 Task: Create a detailed schedule for May 18, 2023, by adding events to Google Calendar.
Action: Mouse moved to (368, 608)
Screenshot: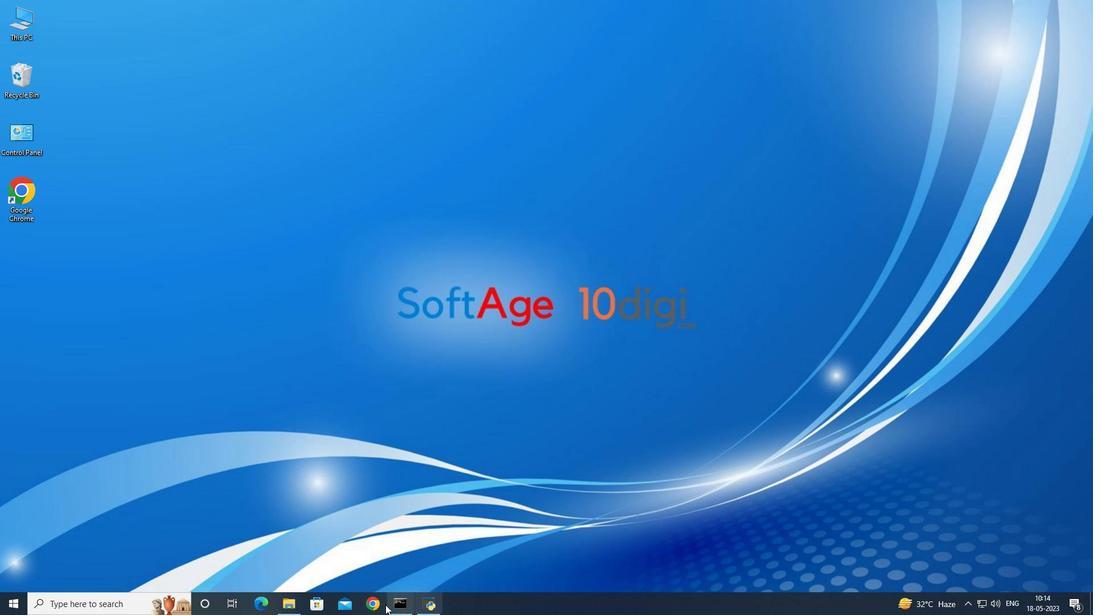 
Action: Mouse pressed left at (368, 608)
Screenshot: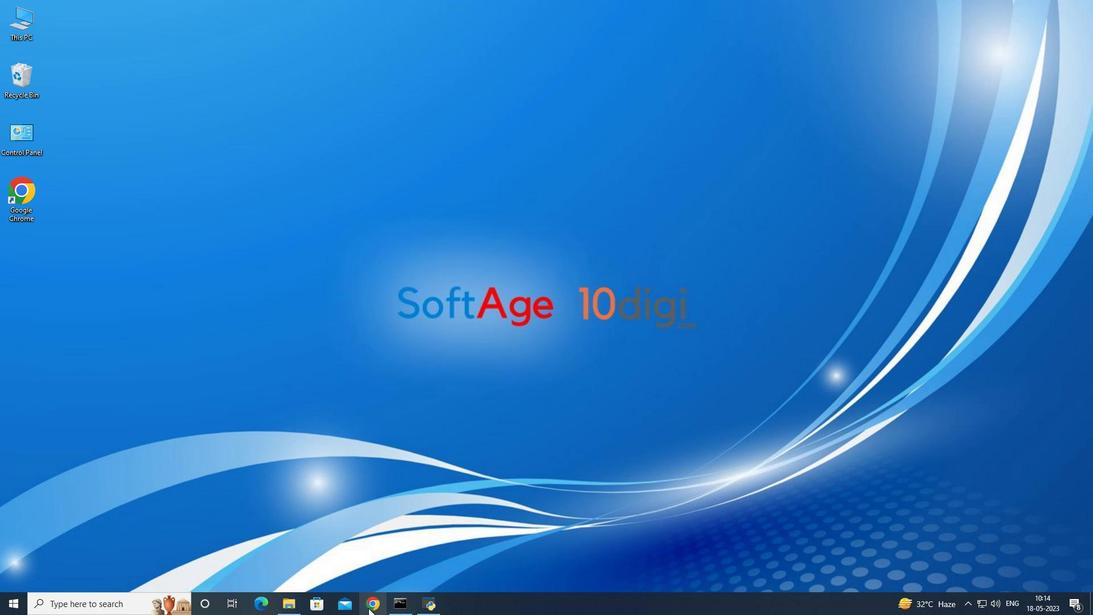 
Action: Mouse moved to (1051, 81)
Screenshot: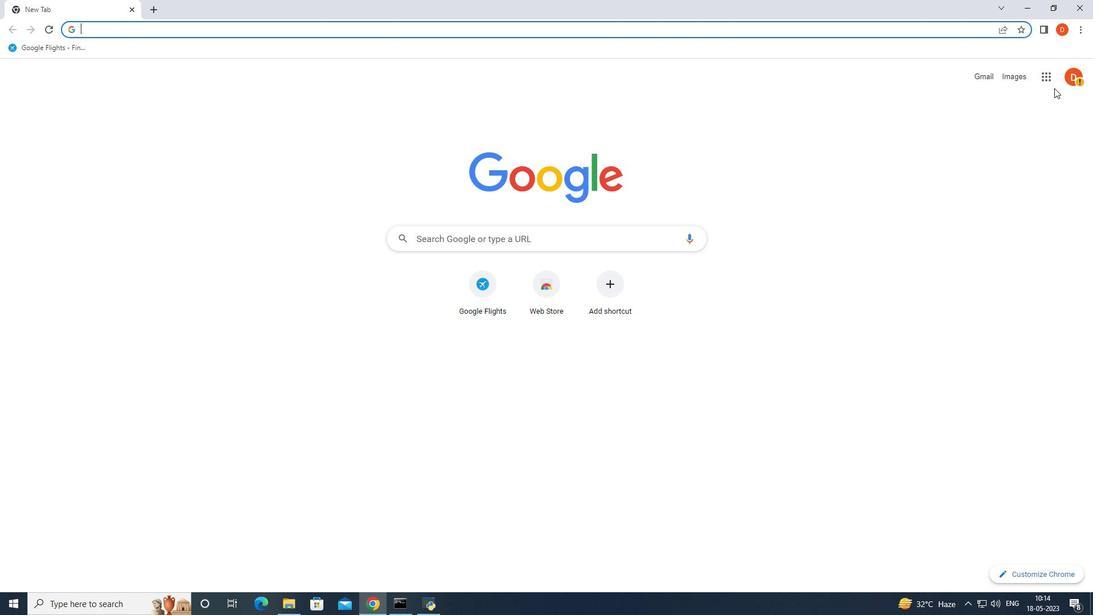 
Action: Mouse pressed left at (1051, 81)
Screenshot: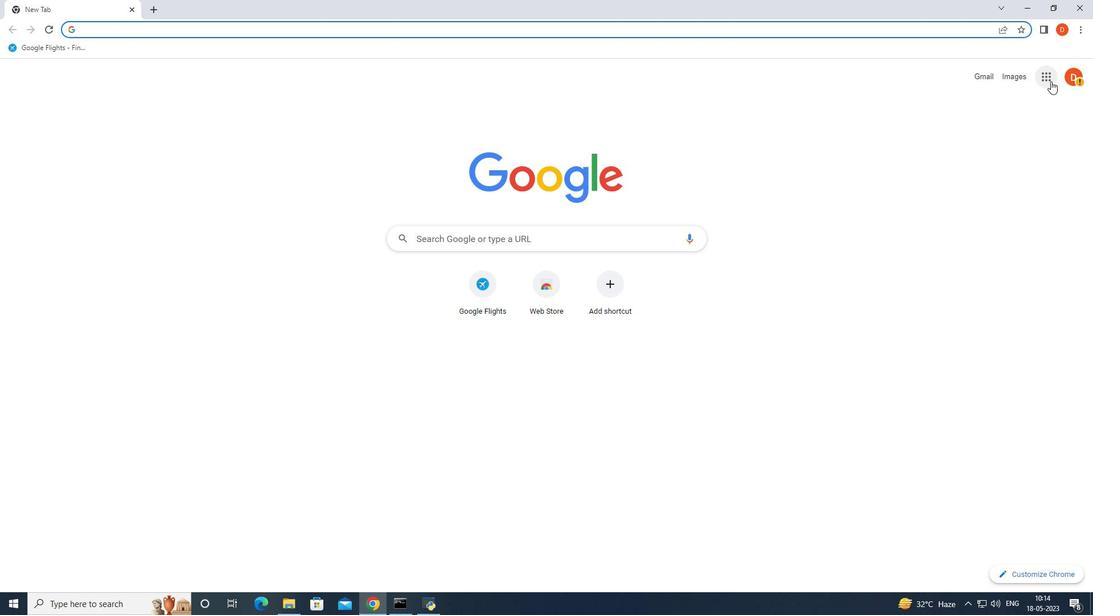 
Action: Mouse moved to (1061, 295)
Screenshot: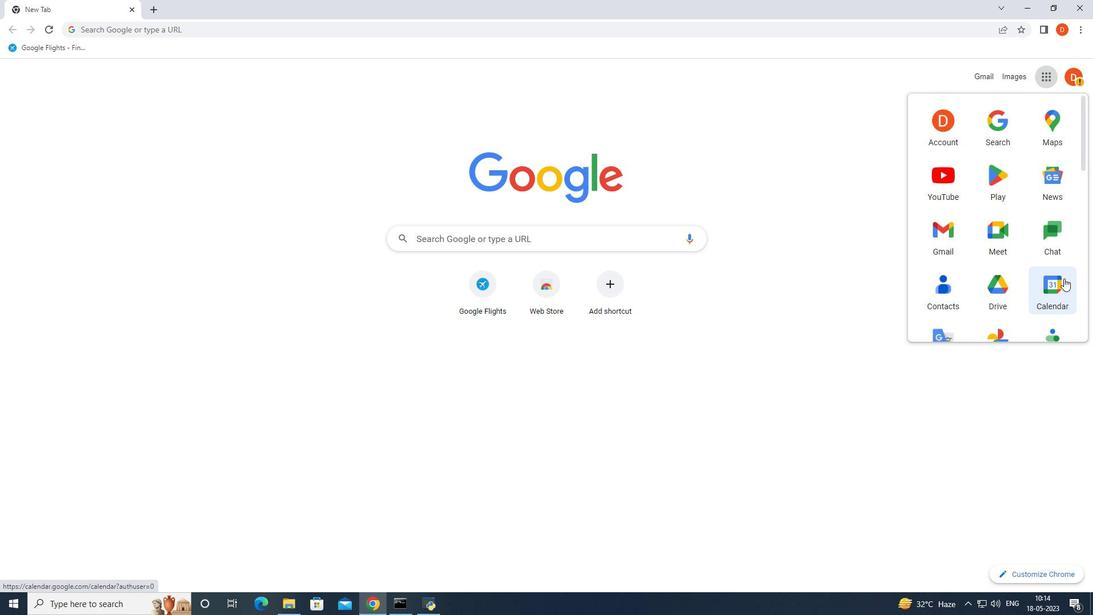
Action: Mouse pressed left at (1061, 295)
Screenshot: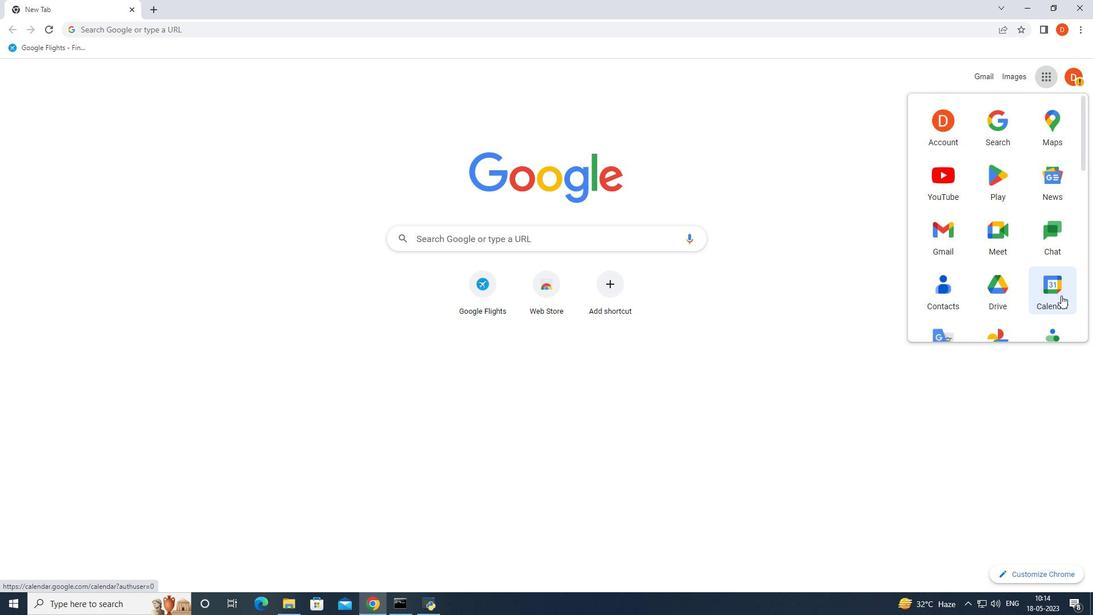
Action: Mouse moved to (184, 185)
Screenshot: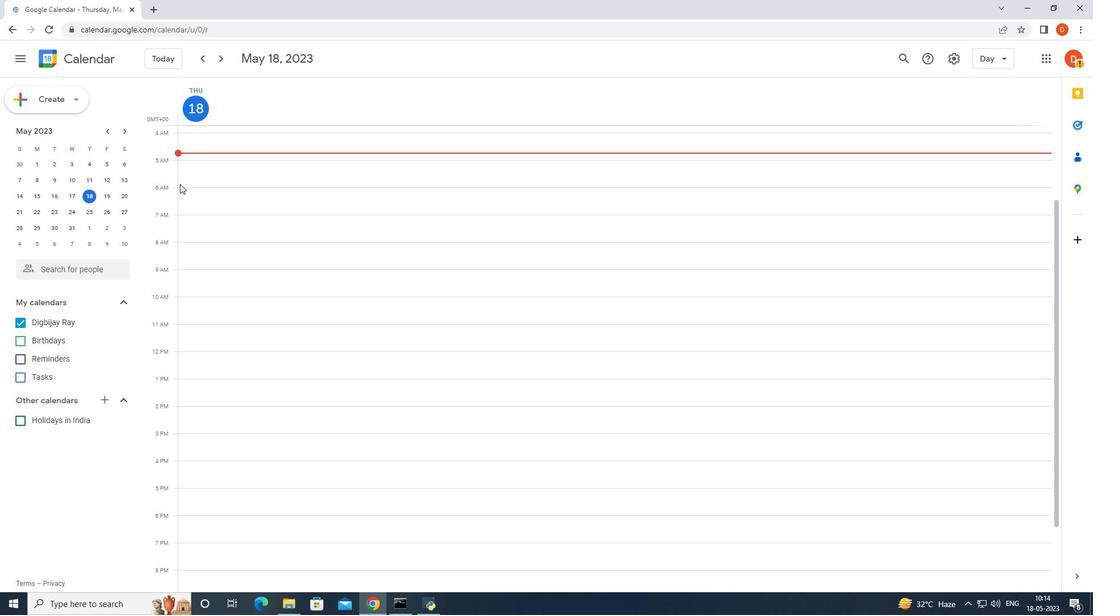 
Action: Mouse pressed left at (184, 185)
Screenshot: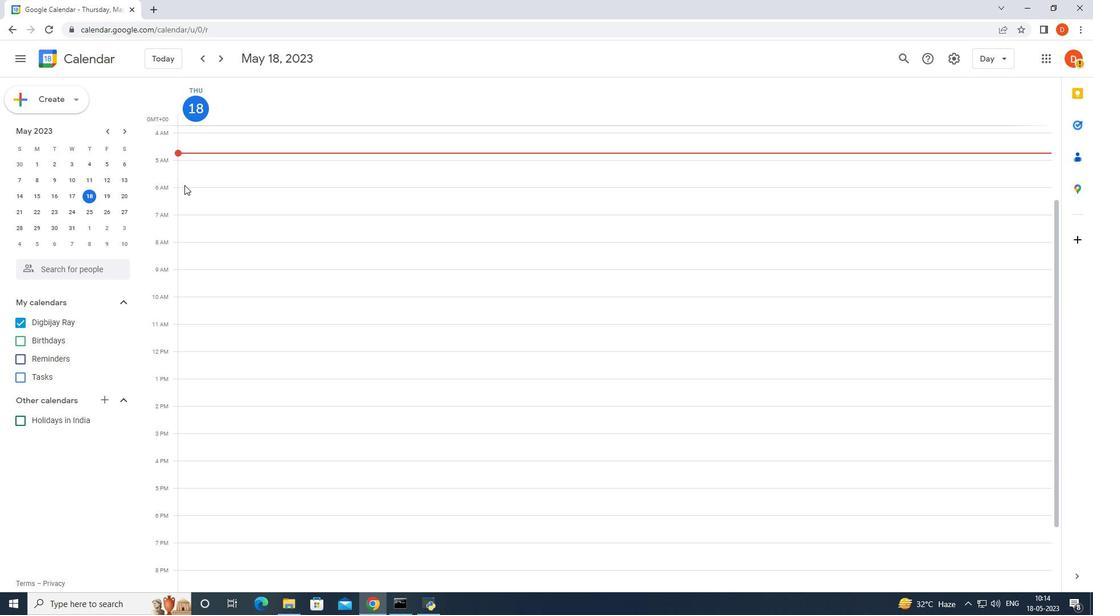 
Action: Mouse moved to (521, 206)
Screenshot: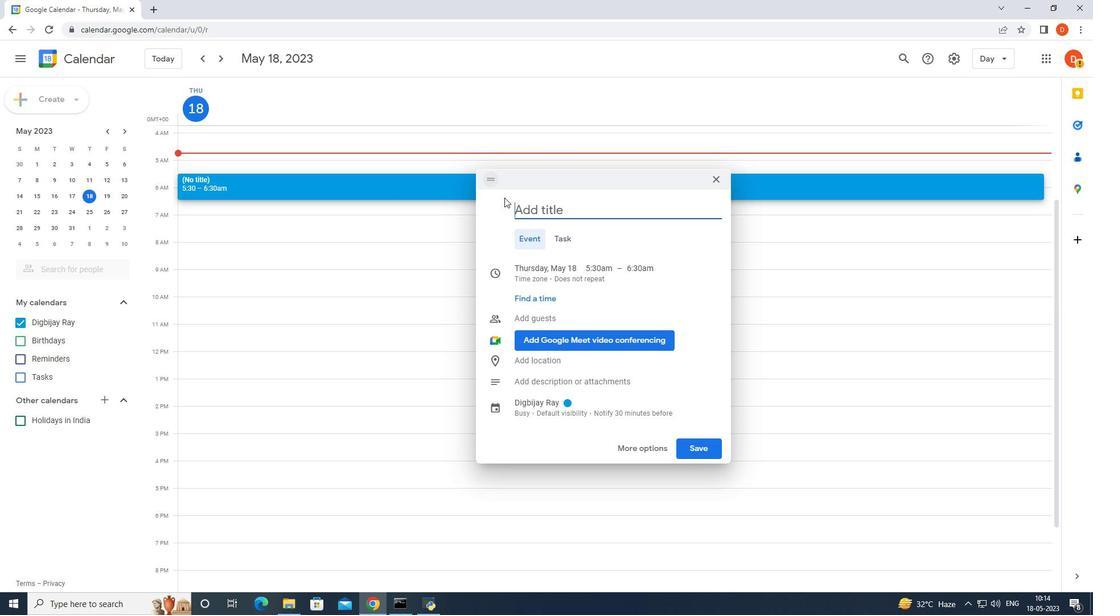 
Action: Key pressed wake<Key.space>up
Screenshot: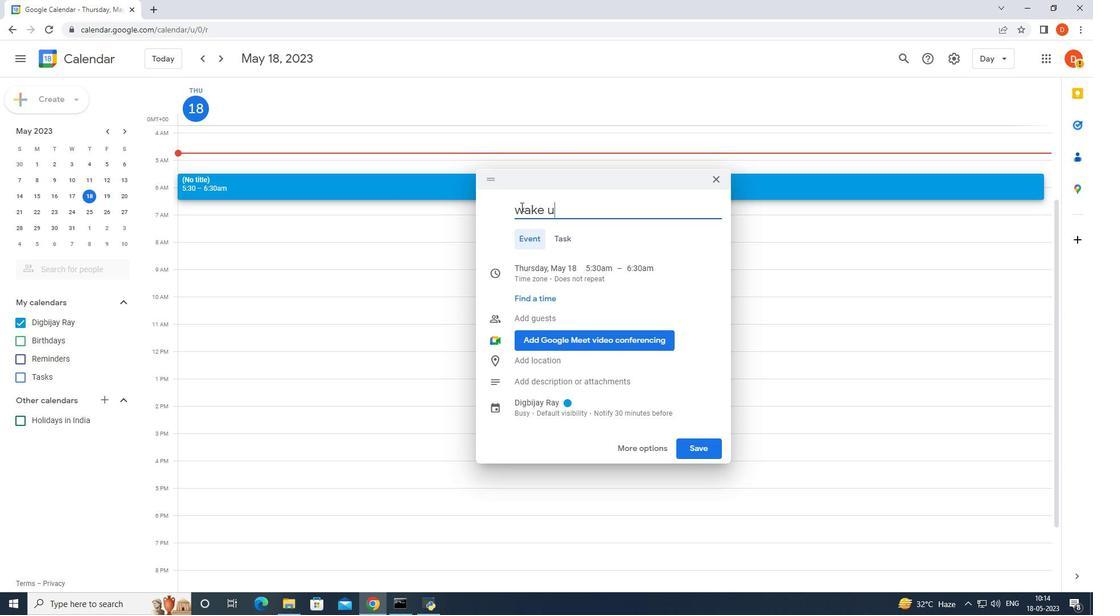 
Action: Mouse moved to (715, 447)
Screenshot: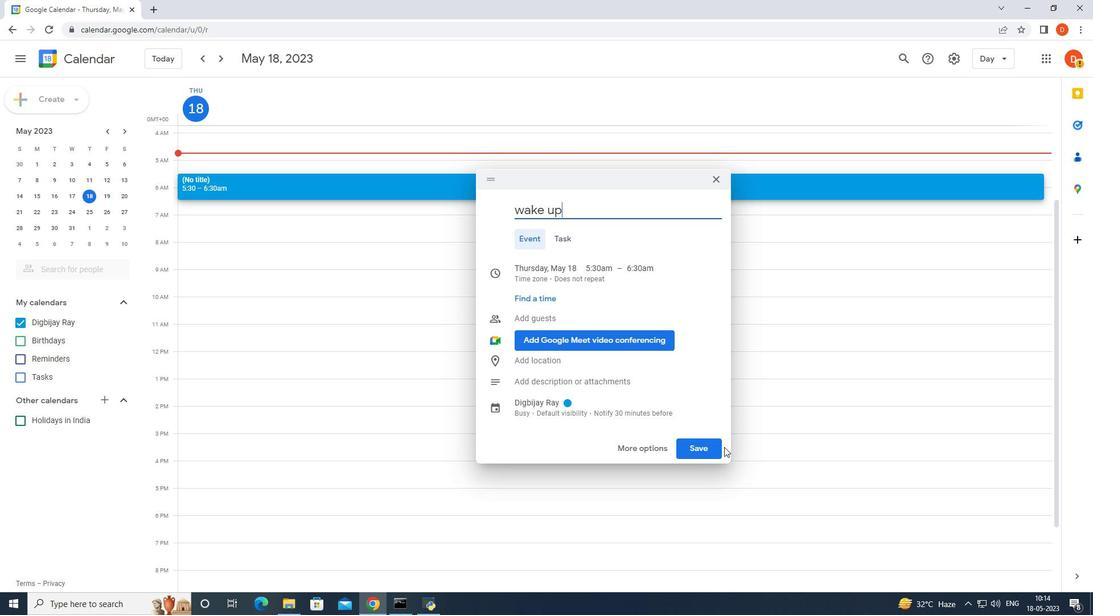
Action: Mouse pressed left at (715, 447)
Screenshot: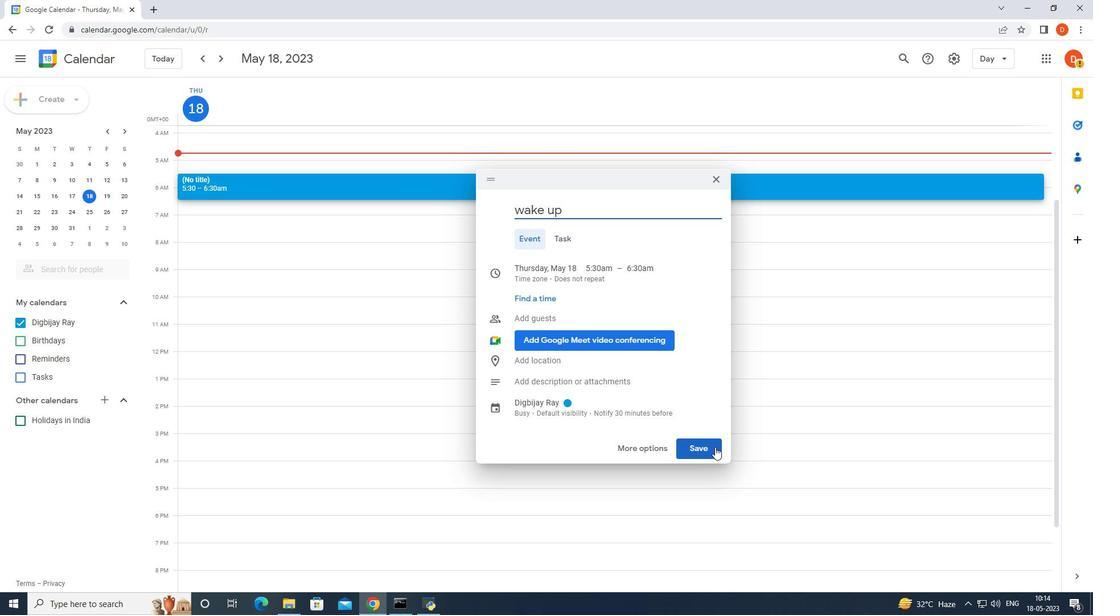 
Action: Mouse moved to (210, 209)
Screenshot: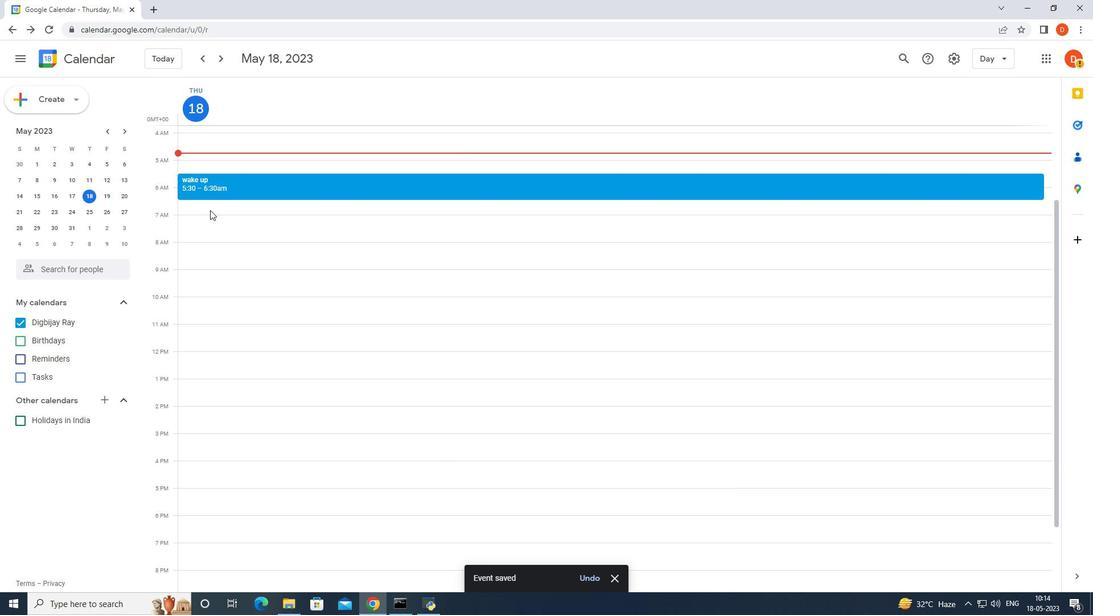 
Action: Mouse pressed left at (210, 209)
Screenshot: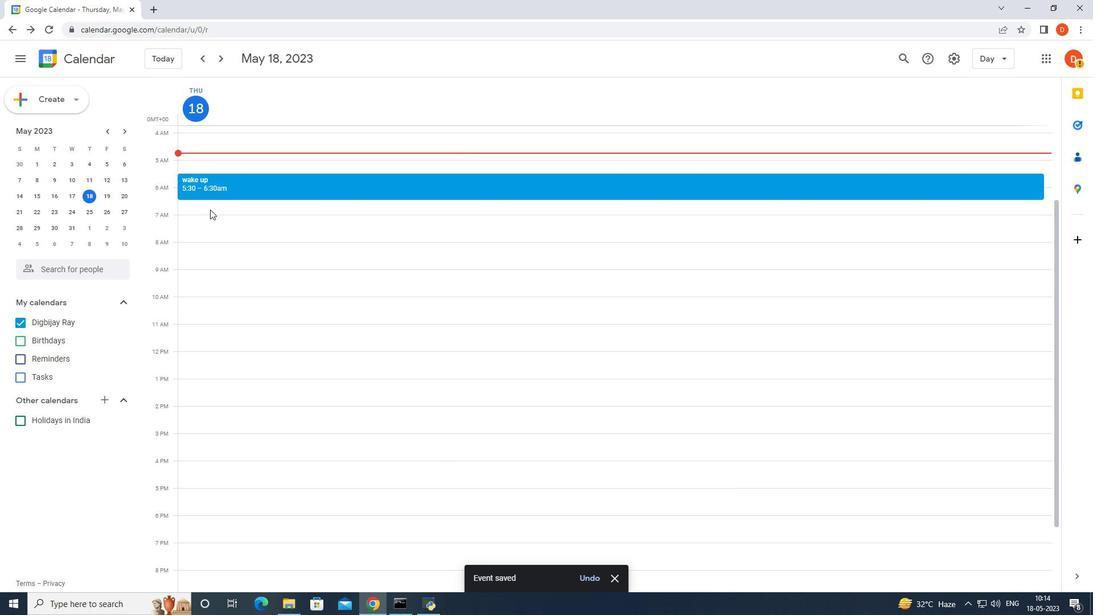 
Action: Mouse moved to (545, 209)
Screenshot: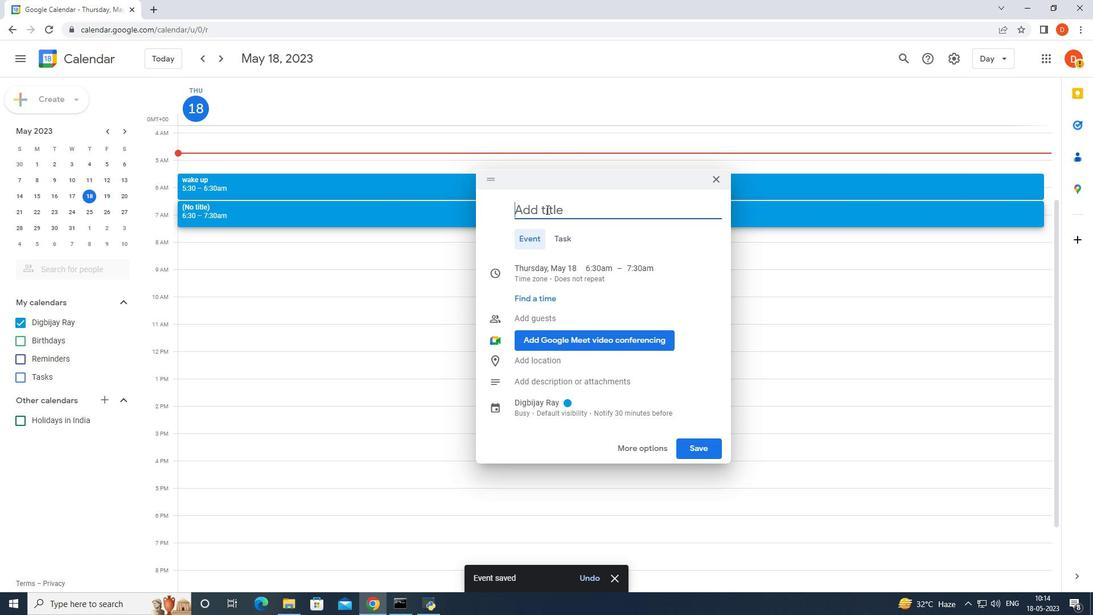 
Action: Key pressed brushing<Key.space>my<Key.space>tootj<Key.backspace>h
Screenshot: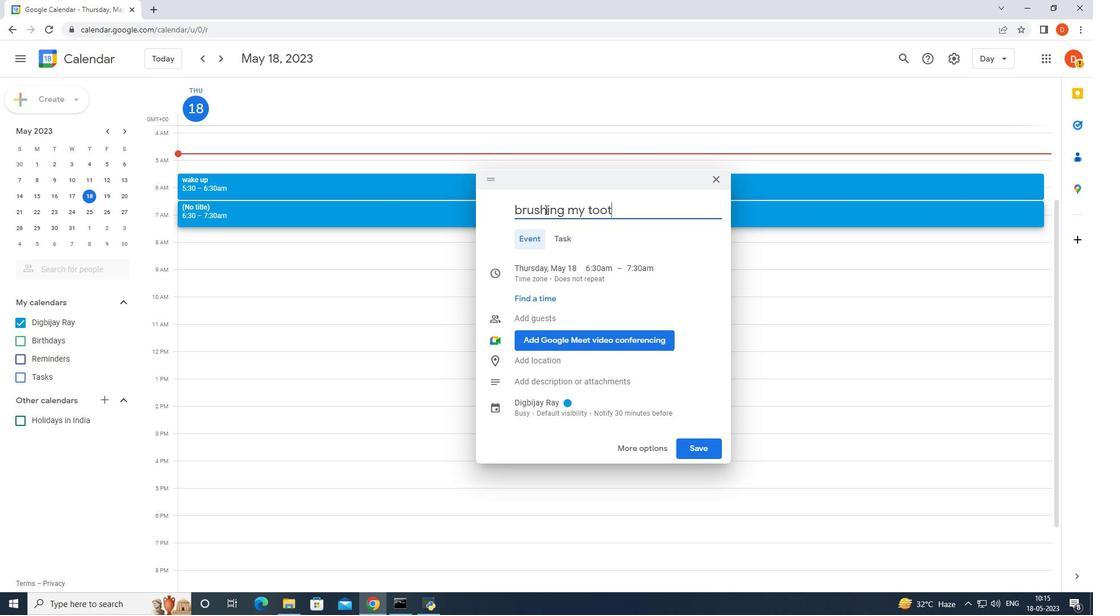 
Action: Mouse moved to (698, 447)
Screenshot: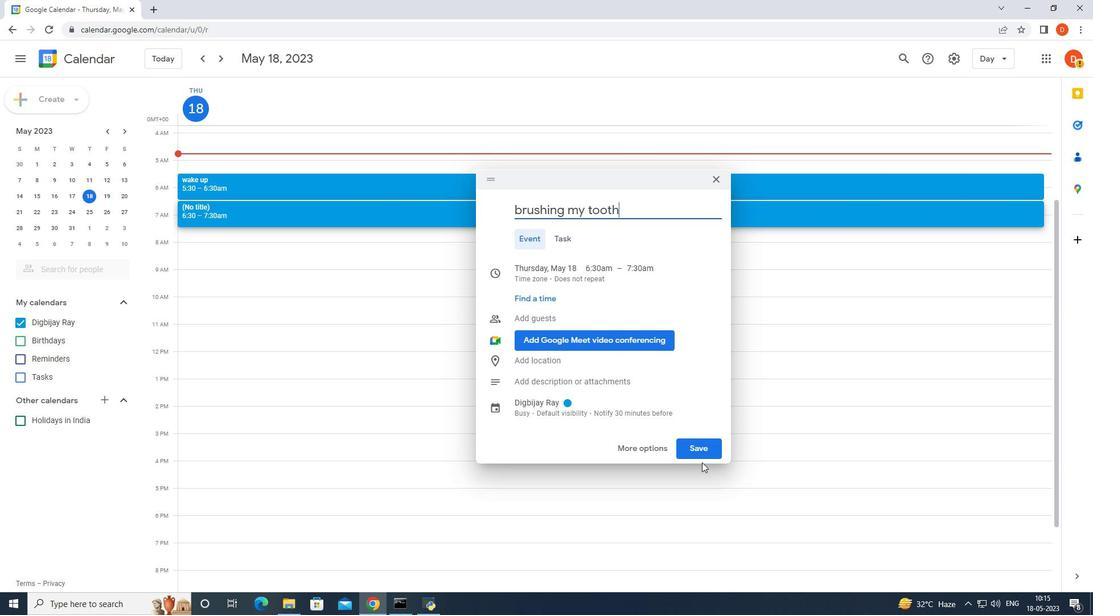 
Action: Mouse pressed left at (698, 447)
Screenshot: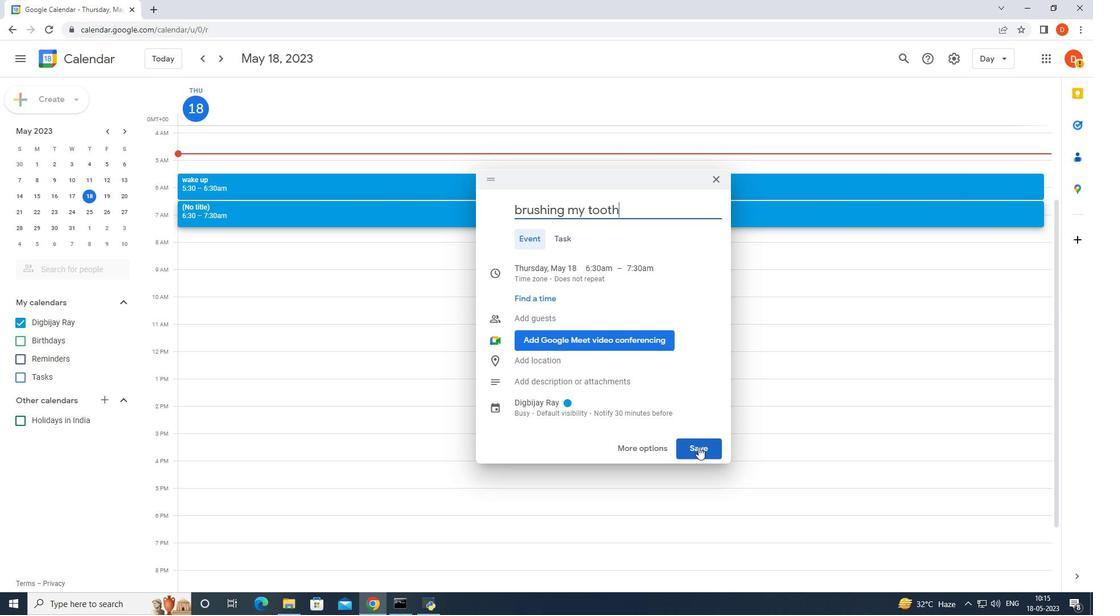 
Action: Mouse moved to (196, 236)
Screenshot: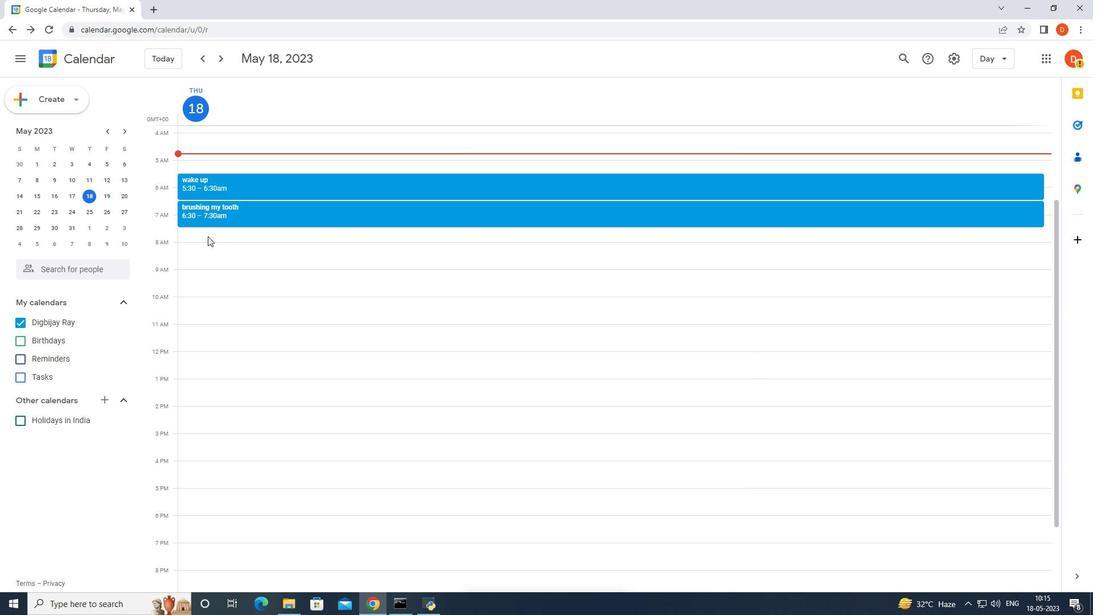 
Action: Mouse pressed left at (196, 236)
Screenshot: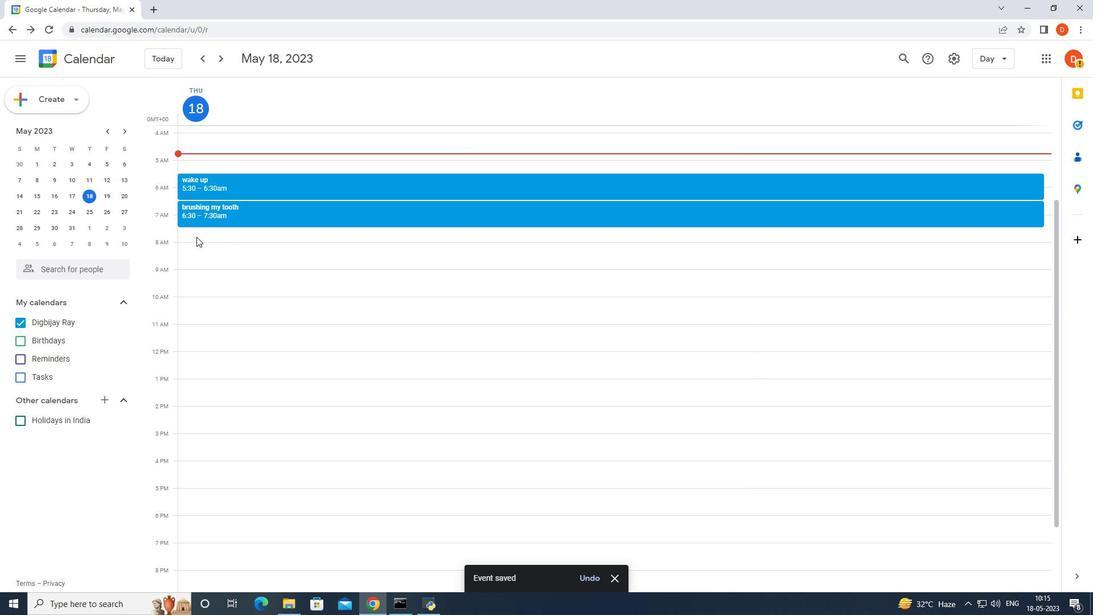 
Action: Mouse moved to (588, 204)
Screenshot: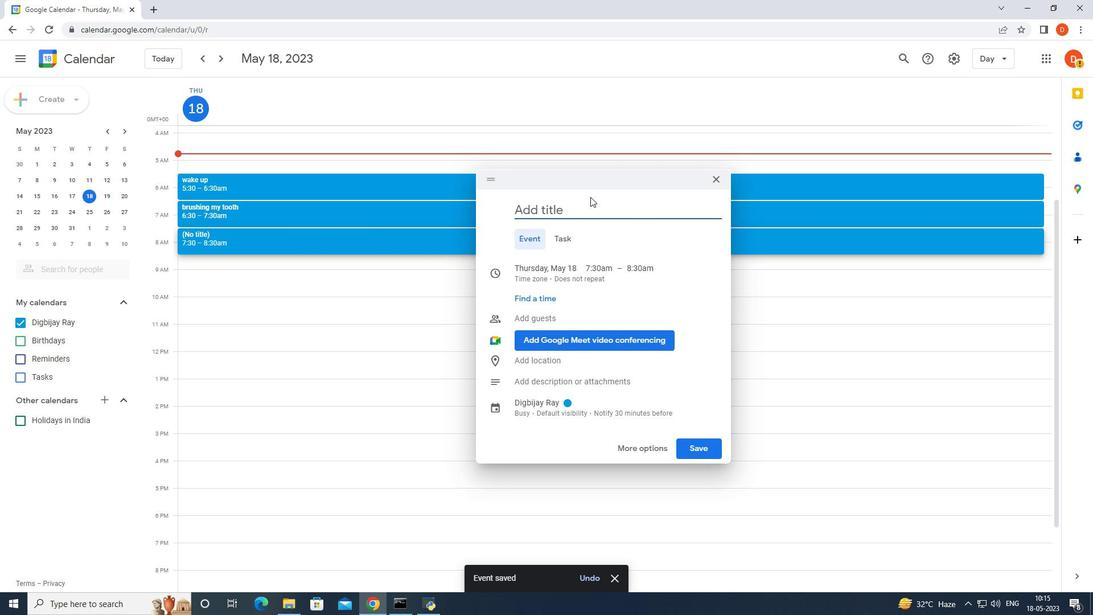 
Action: Key pressed having<Key.space>my<Key.space>bre<Key.backspace><Key.backspace><Key.backspace><Key.backspace><Key.backspace><Key.backspace><Key.backspace><Key.backspace><Key.backspace><Key.backspace><Key.backspace><Key.backspace><Key.backspace><Key.backspace><Key.backspace><Key.backspace><Key.backspace><Key.backspace><Key.backspace>bra<Key.backspace>eakfast
Screenshot: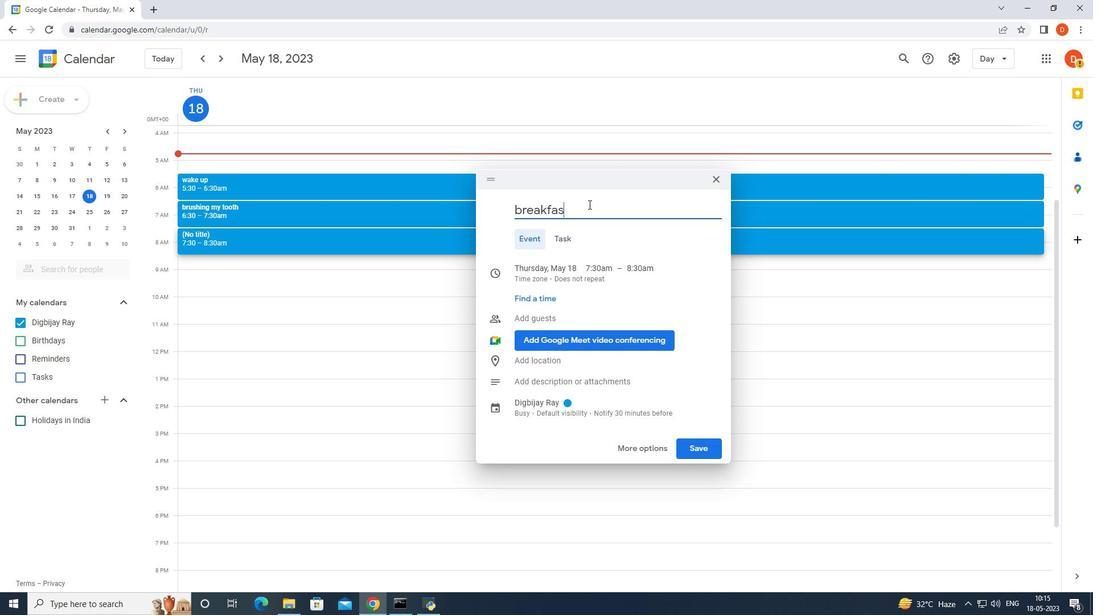 
Action: Mouse moved to (705, 448)
Screenshot: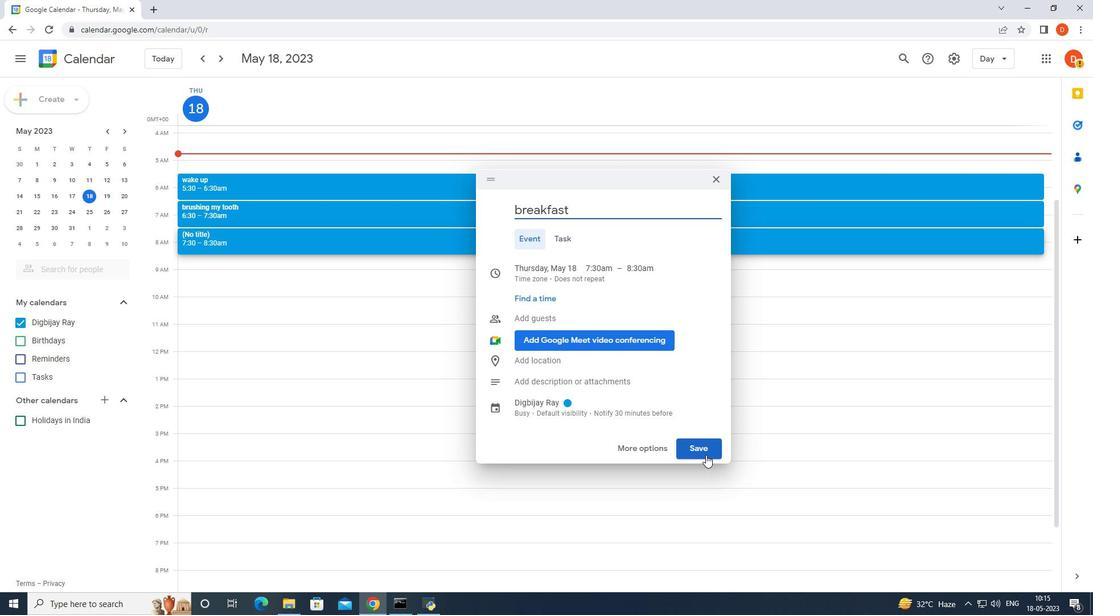 
Action: Mouse pressed left at (705, 448)
Screenshot: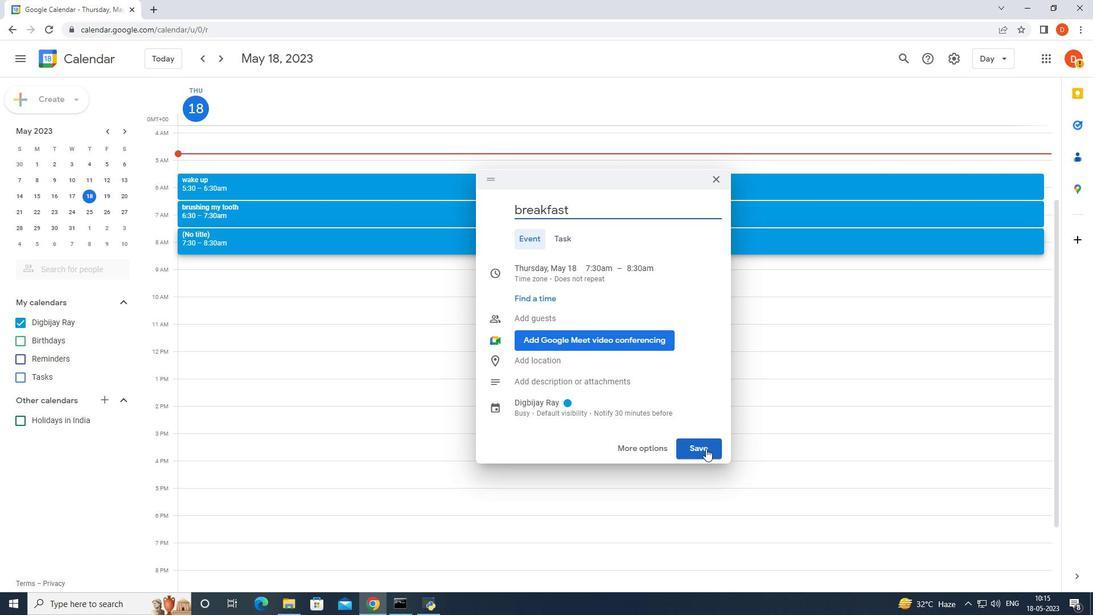 
Action: Mouse moved to (234, 267)
Screenshot: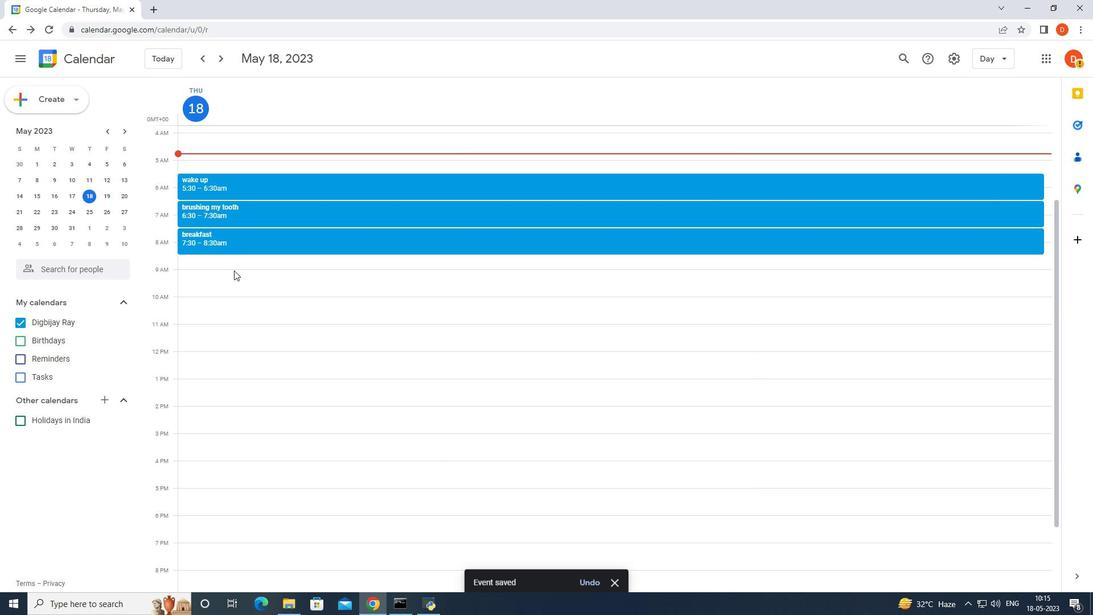
Action: Mouse pressed left at (234, 267)
Screenshot: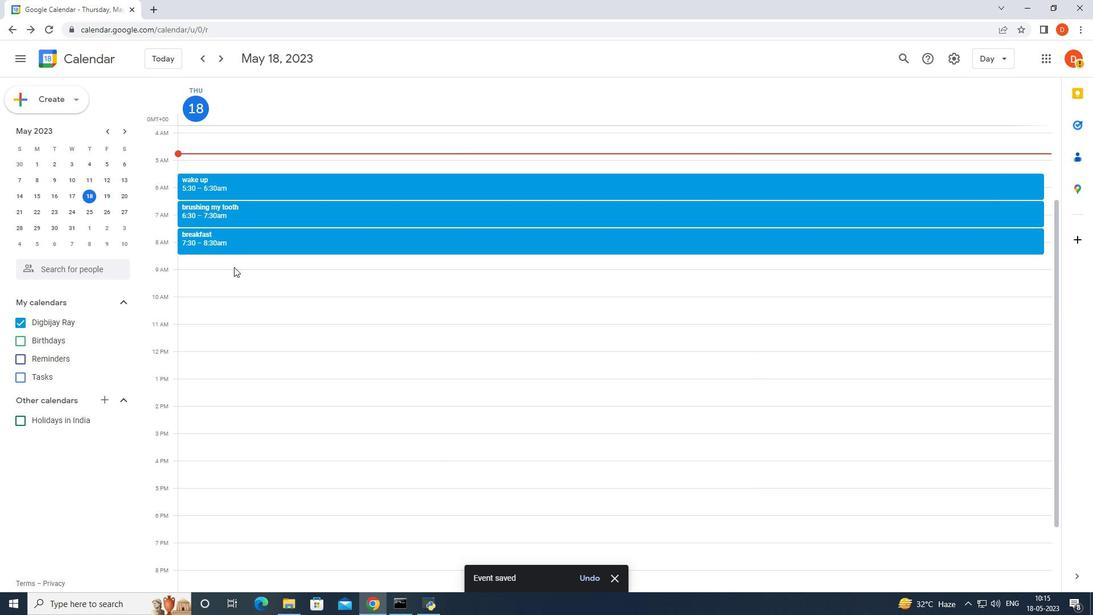 
Action: Mouse moved to (629, 232)
Screenshot: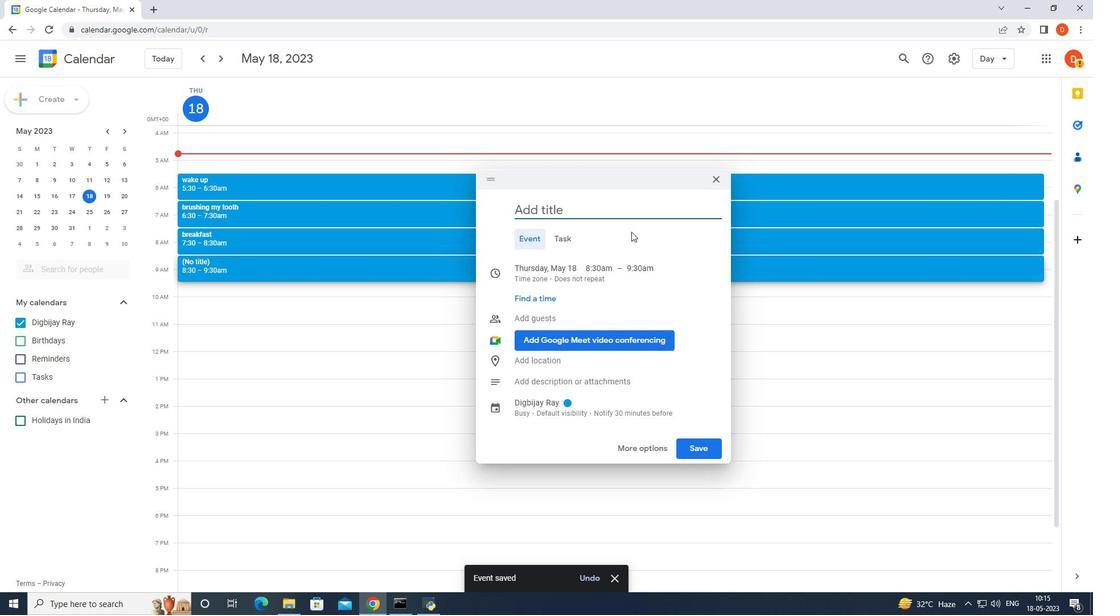 
Action: Key pressed bath<Key.space>and<Key.space>come<Key.space>to<Key.space>office
Screenshot: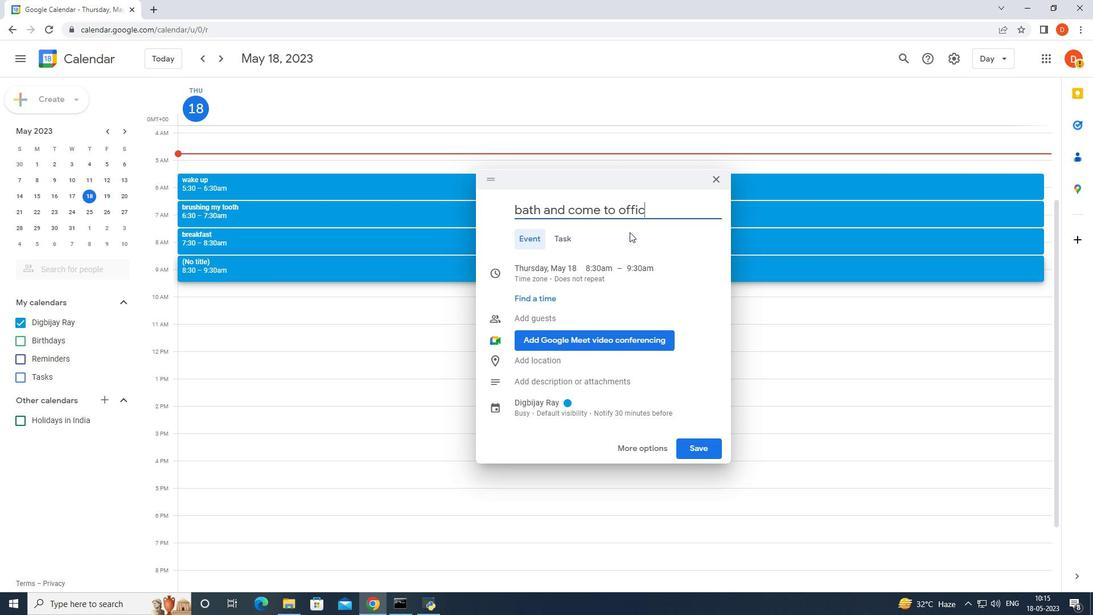
Action: Mouse moved to (685, 444)
Screenshot: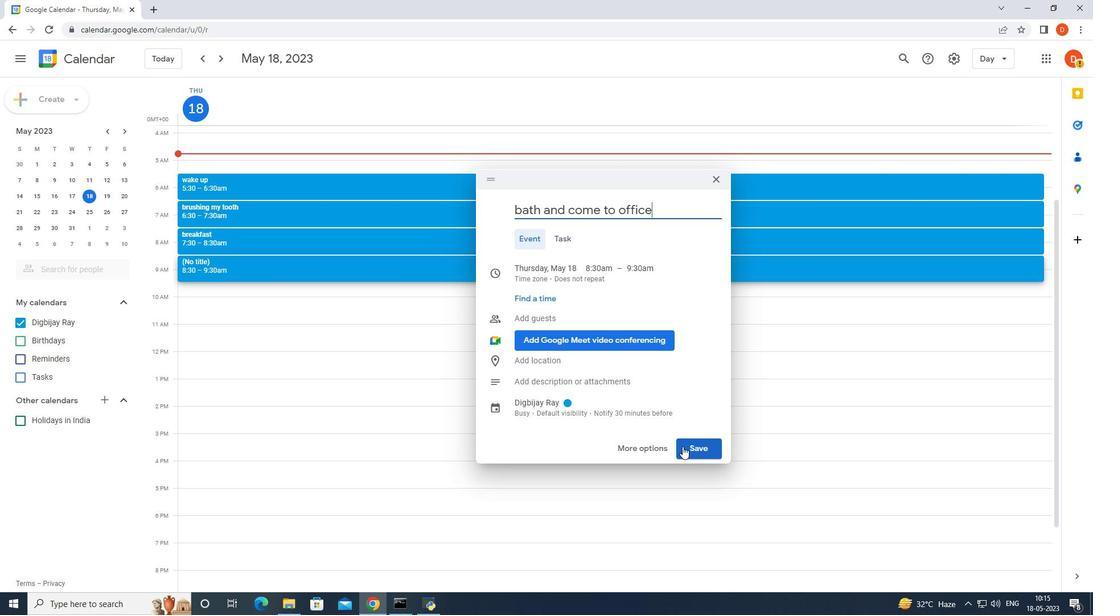 
Action: Mouse pressed left at (685, 444)
Screenshot: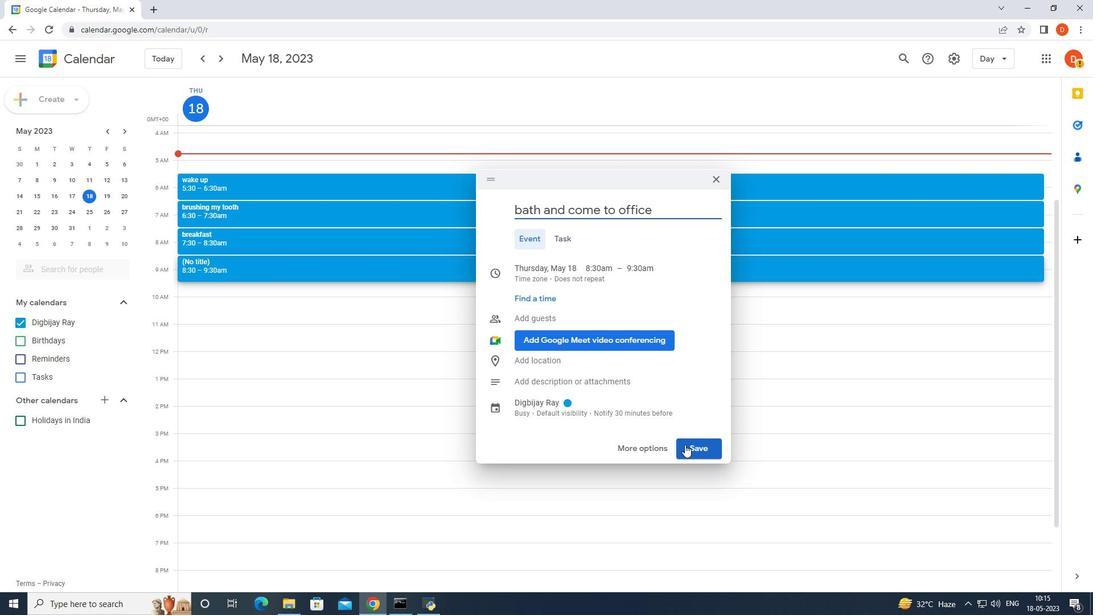 
Action: Mouse moved to (218, 293)
Screenshot: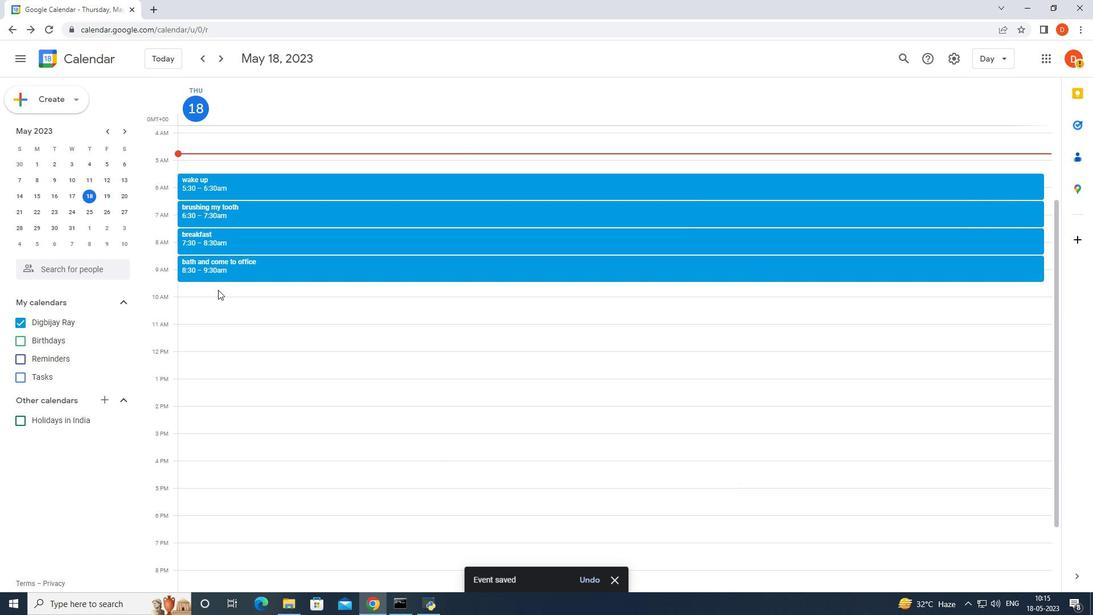 
Action: Mouse pressed left at (218, 293)
Screenshot: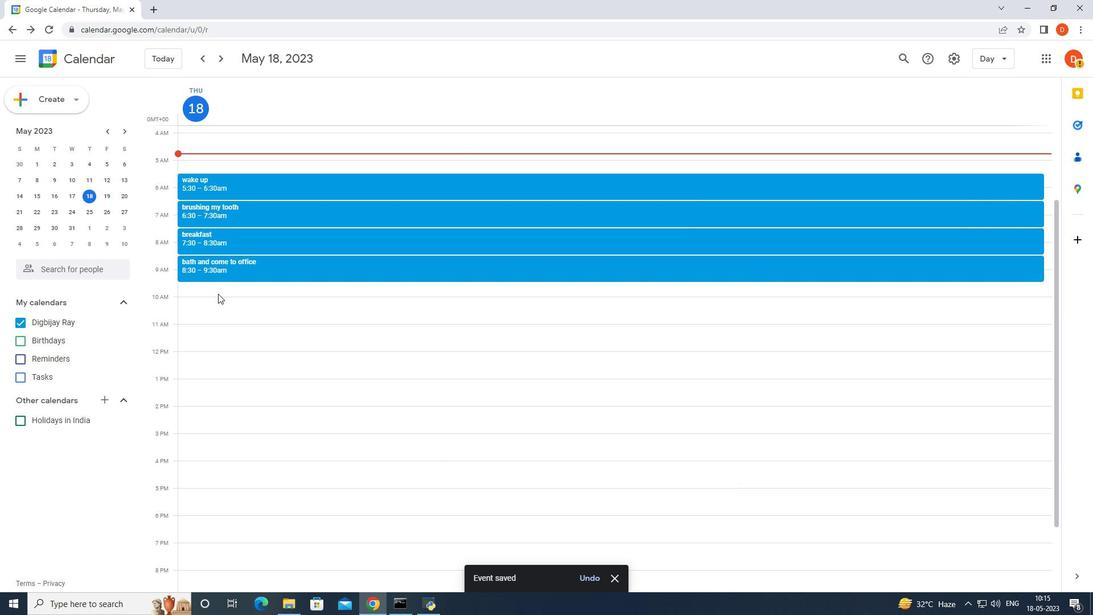
Action: Mouse moved to (673, 404)
Screenshot: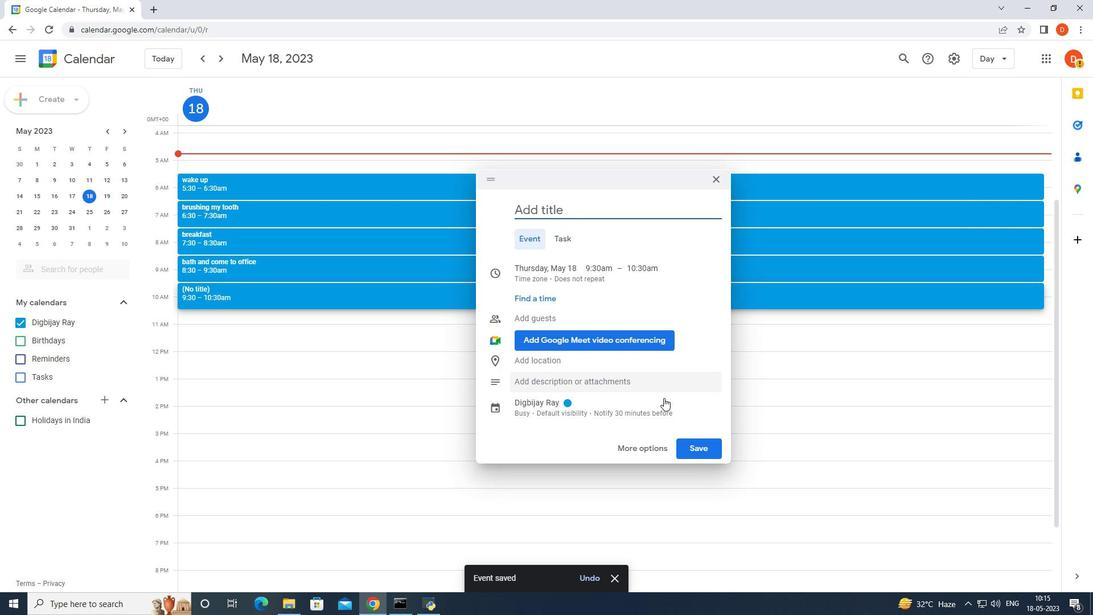 
Action: Key pressed then<Key.space>working<Key.space>my<Key.space>office<Key.space>work
Screenshot: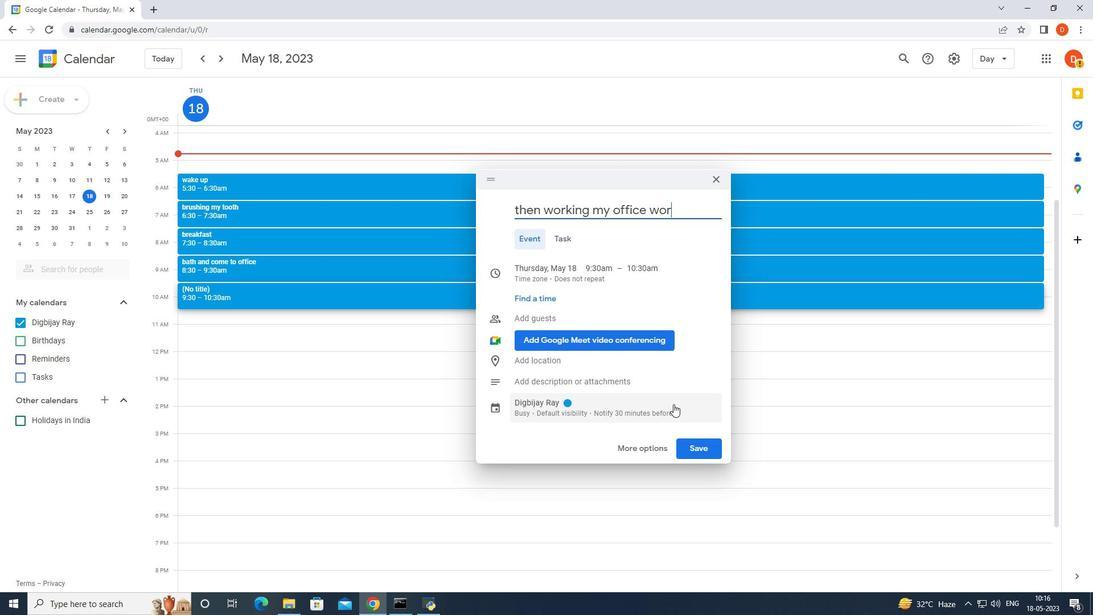 
Action: Mouse moved to (703, 444)
Screenshot: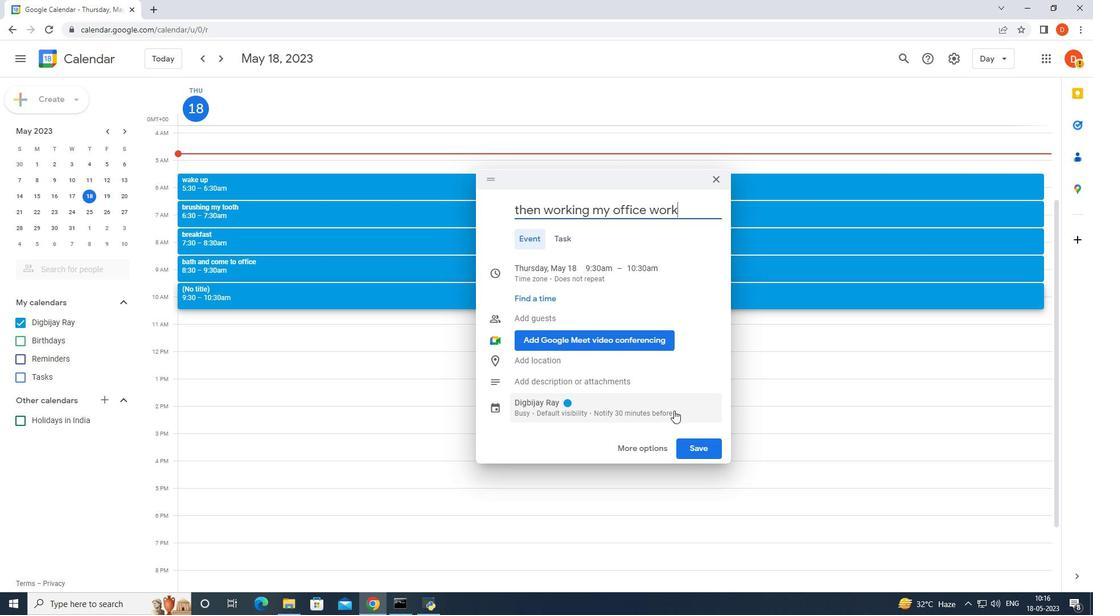 
Action: Mouse pressed left at (703, 444)
Screenshot: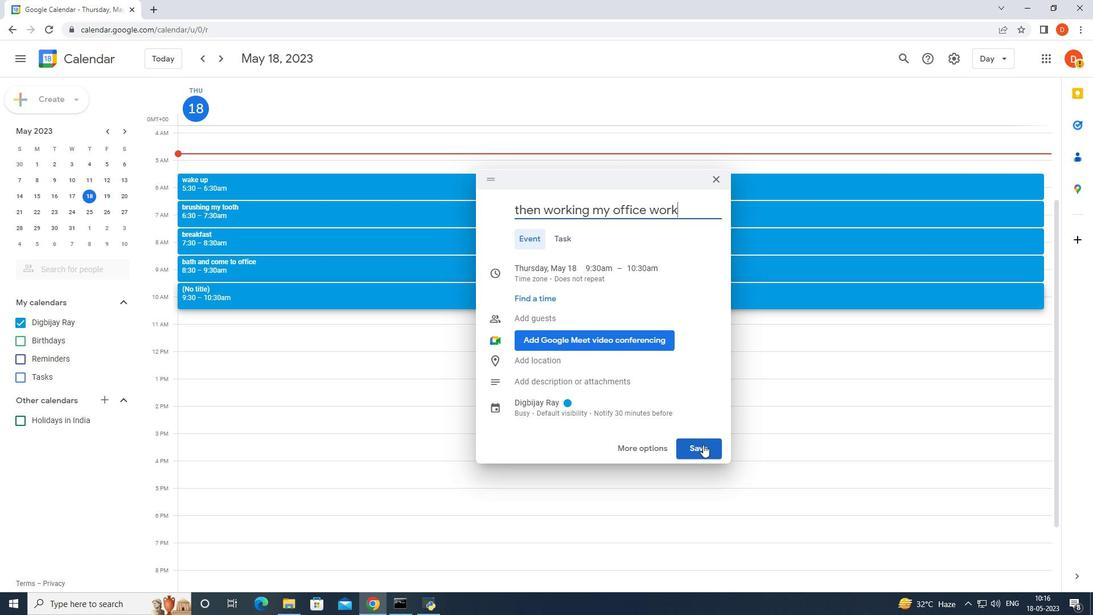
Action: Mouse moved to (240, 323)
Screenshot: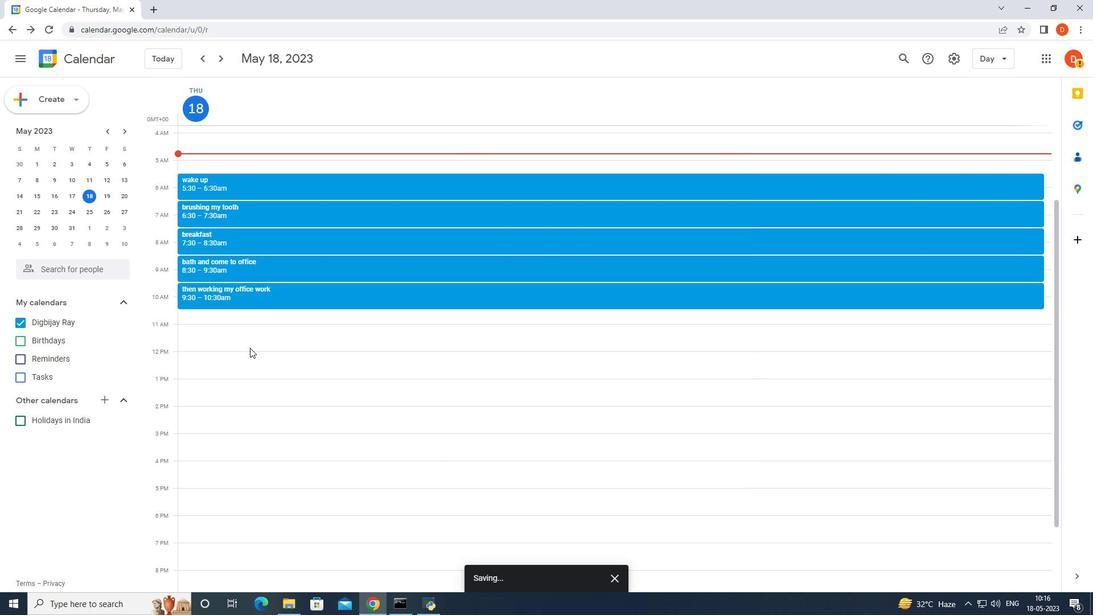 
Action: Mouse pressed left at (240, 323)
Screenshot: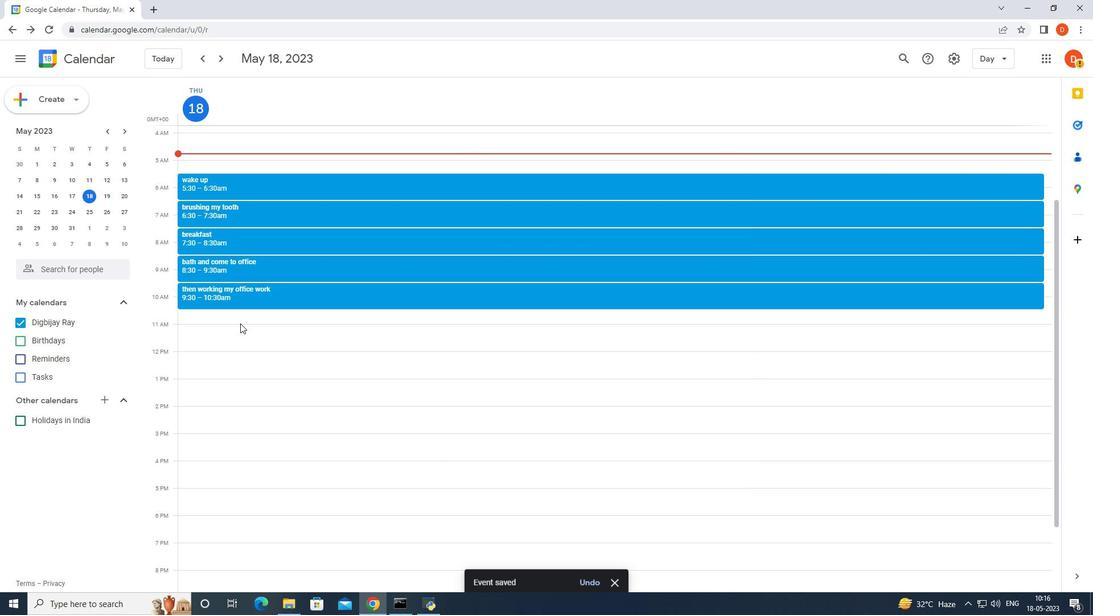 
Action: Mouse moved to (580, 410)
Screenshot: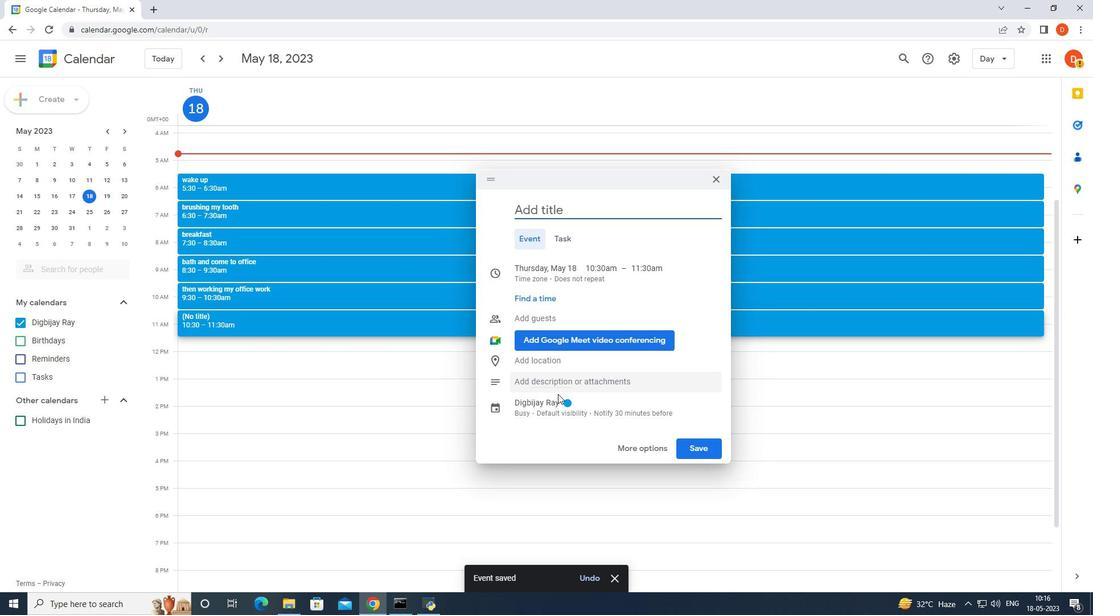 
Action: Key pressed then<Key.space><Key.backspace><Key.backspace><Key.backspace><Key.backspace><Key.backspace><Key.backspace><Key.backspace><Key.backspace><Key.backspace>meeting<Key.space>with<Key.space>manager
Screenshot: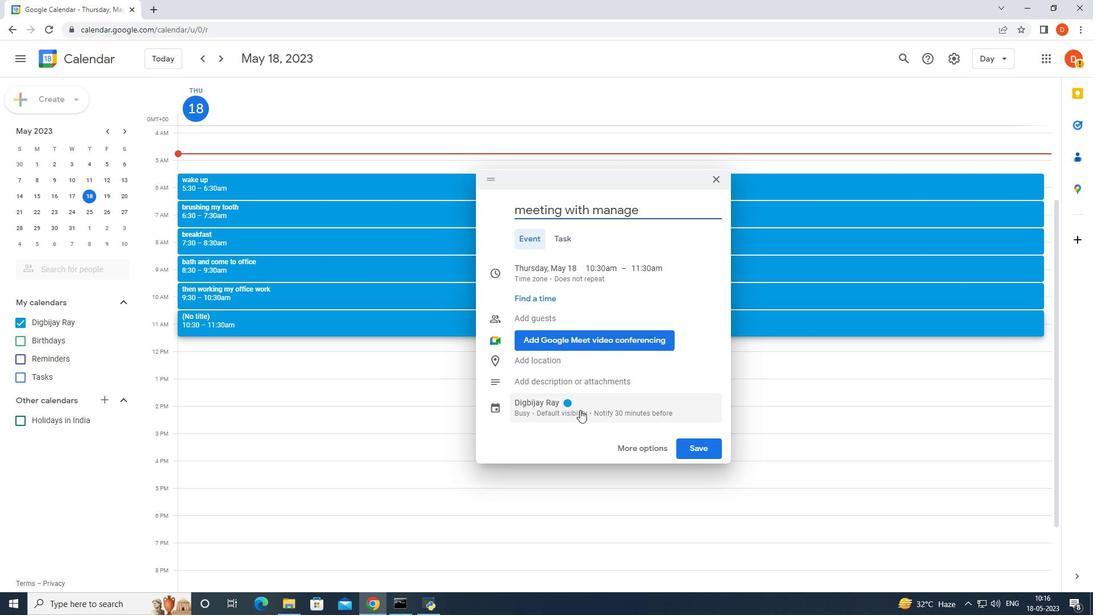 
Action: Mouse moved to (697, 442)
Screenshot: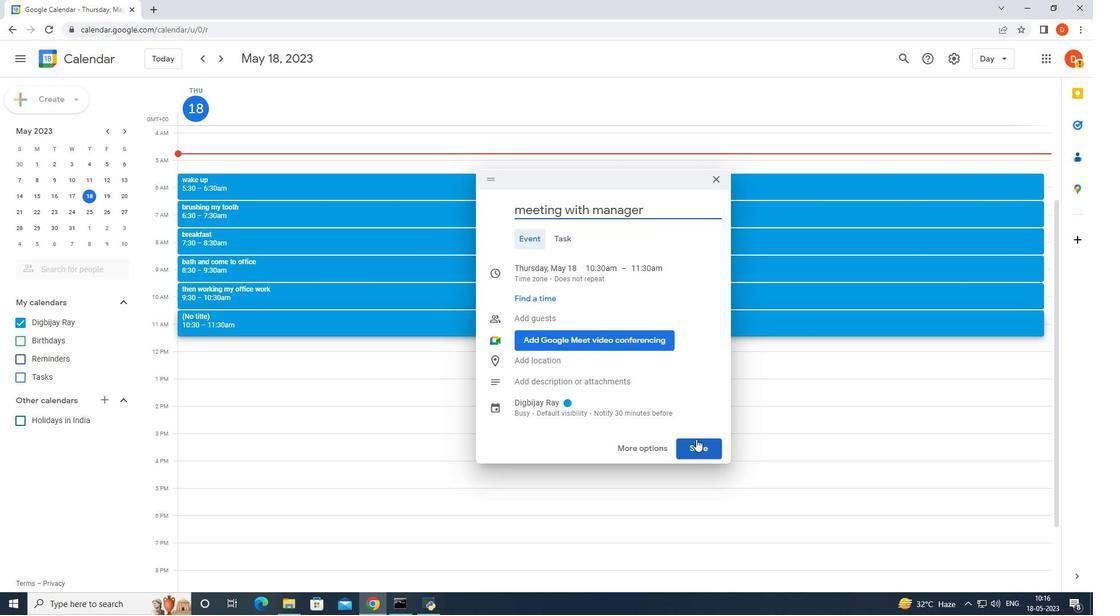 
Action: Mouse pressed left at (697, 442)
Screenshot: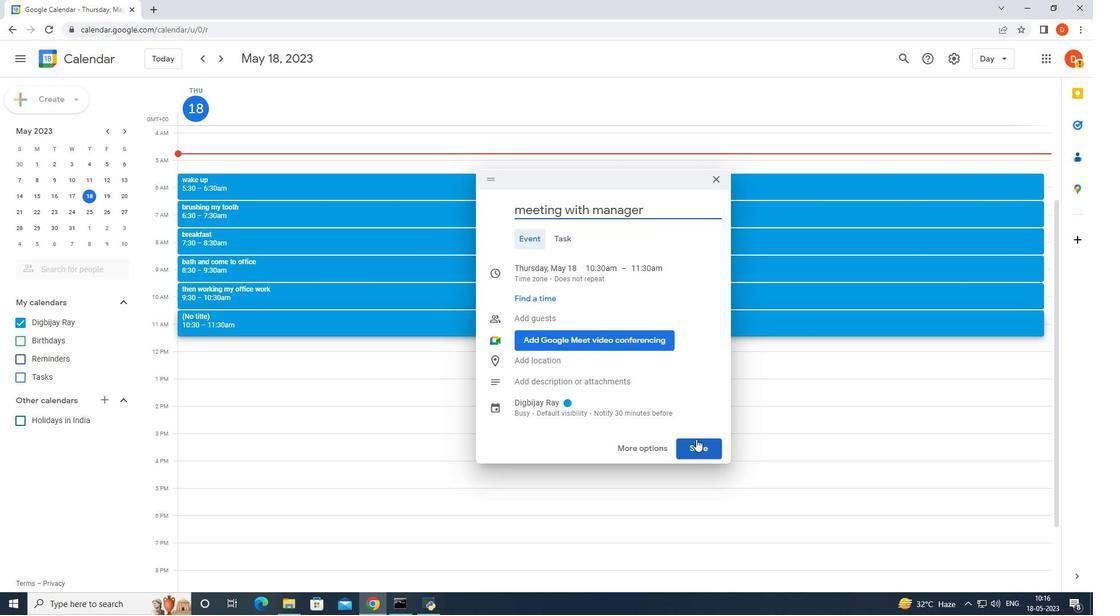 
Action: Mouse moved to (292, 341)
Screenshot: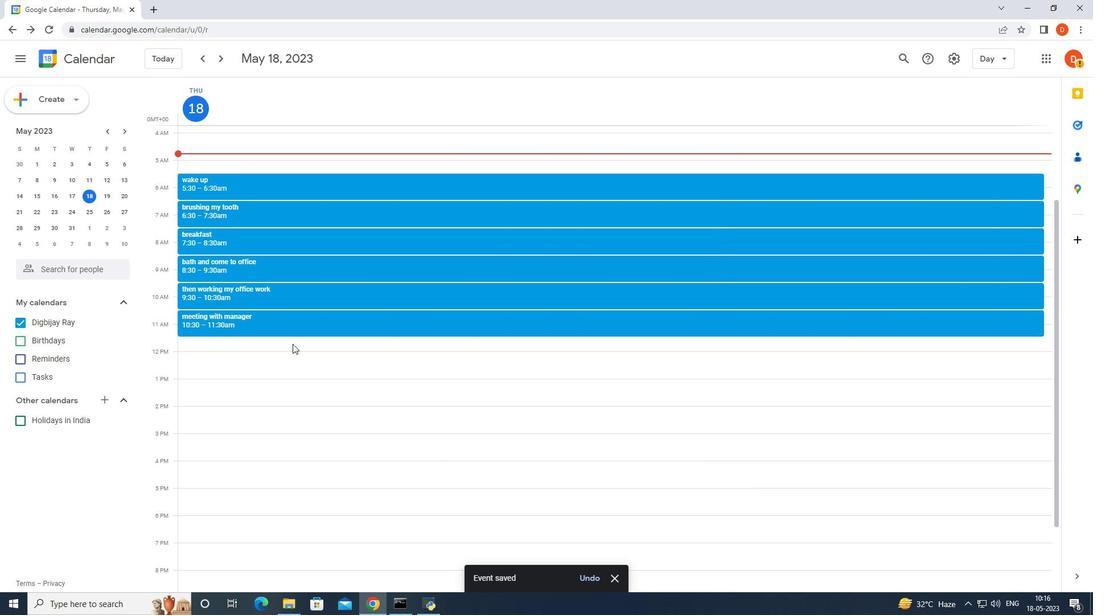 
Action: Mouse pressed left at (292, 341)
Screenshot: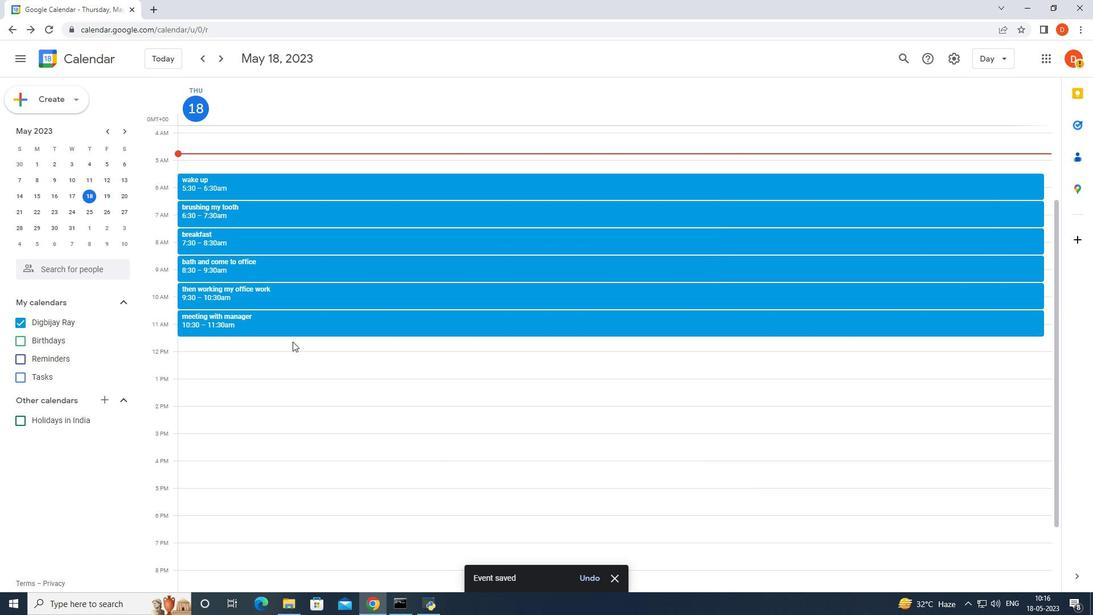 
Action: Mouse moved to (576, 248)
Screenshot: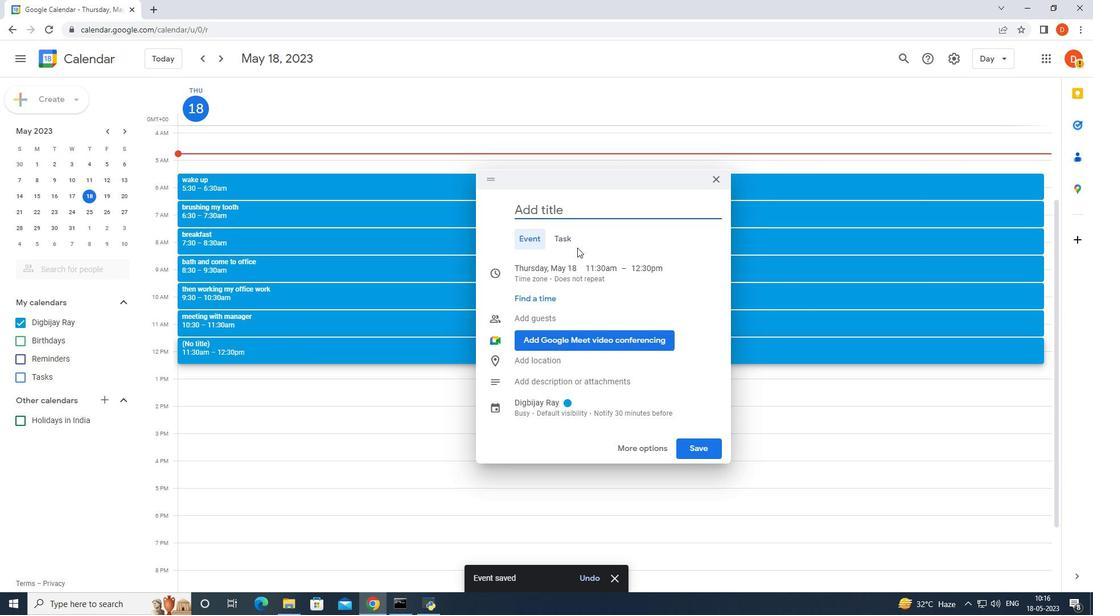 
Action: Key pressed working<Key.enter>
Screenshot: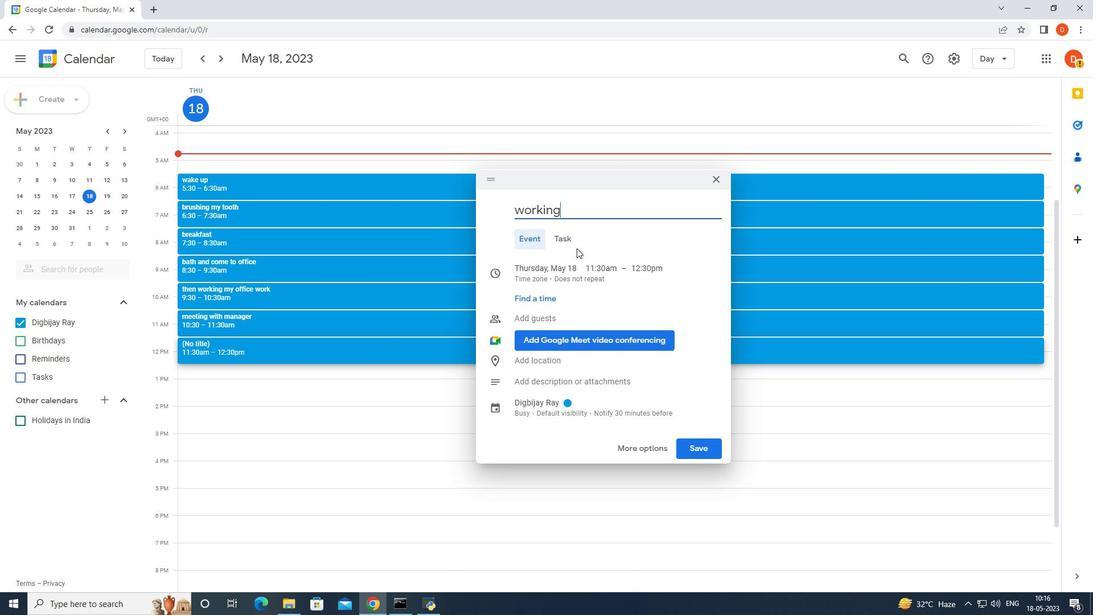 
Action: Mouse moved to (236, 376)
Screenshot: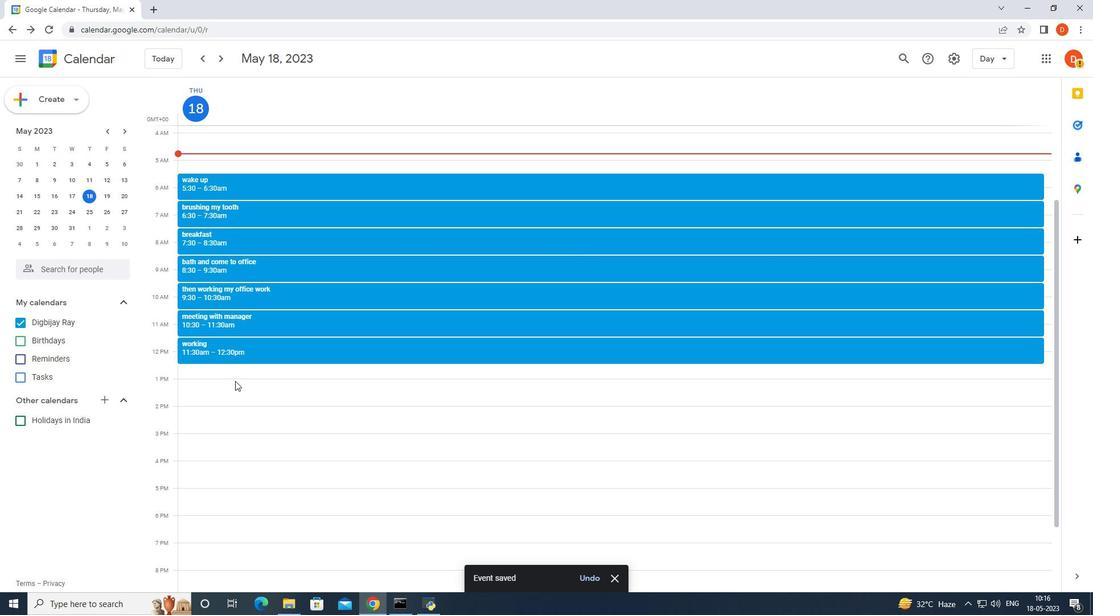 
Action: Mouse pressed left at (236, 376)
Screenshot: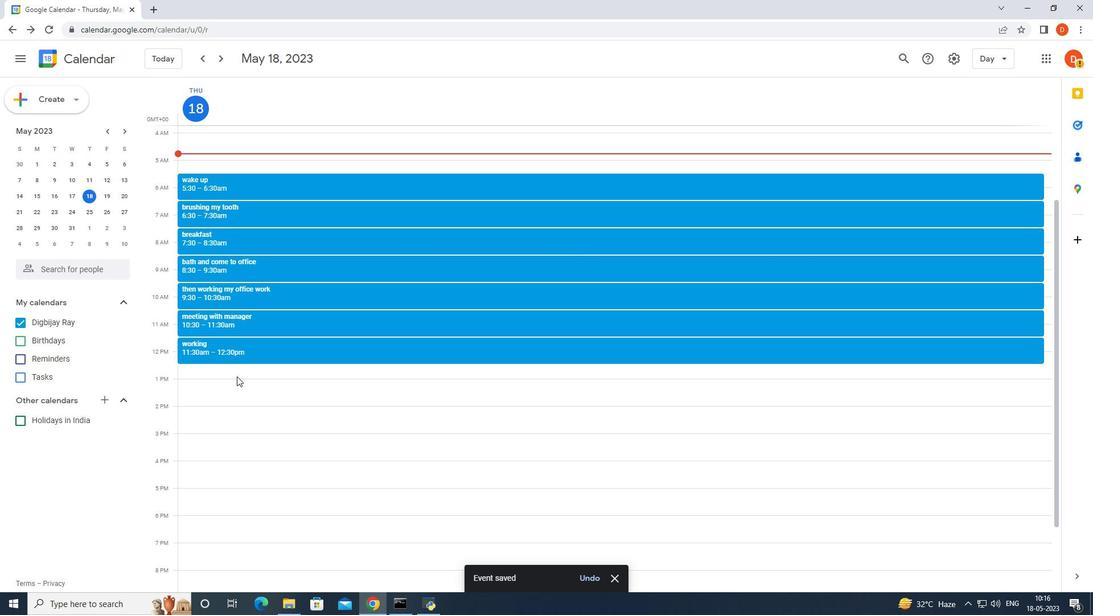 
Action: Mouse moved to (596, 212)
Screenshot: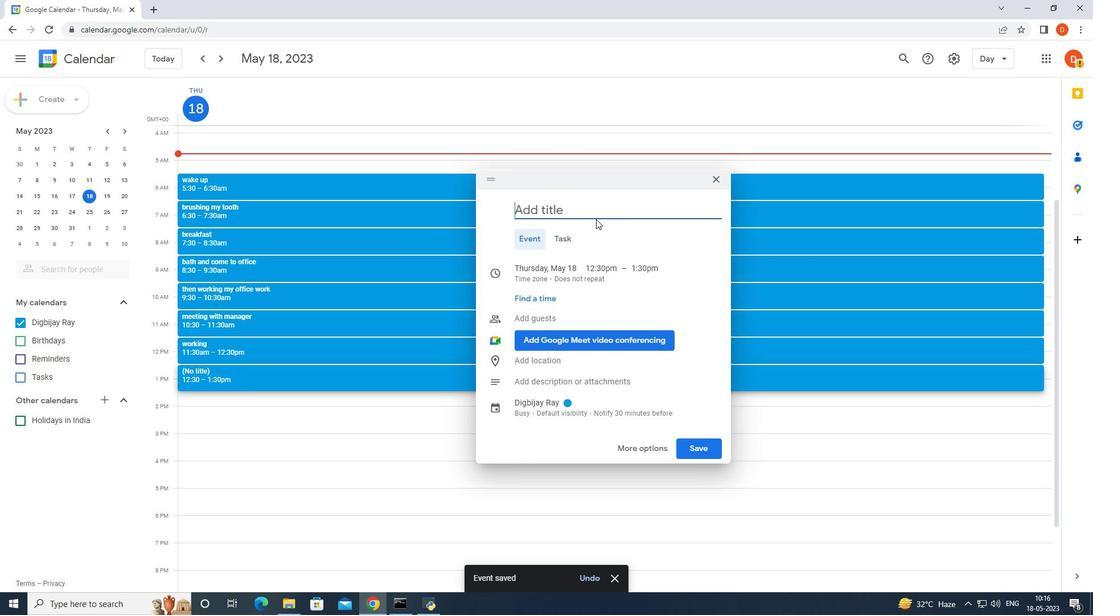 
Action: Key pressed lunch
Screenshot: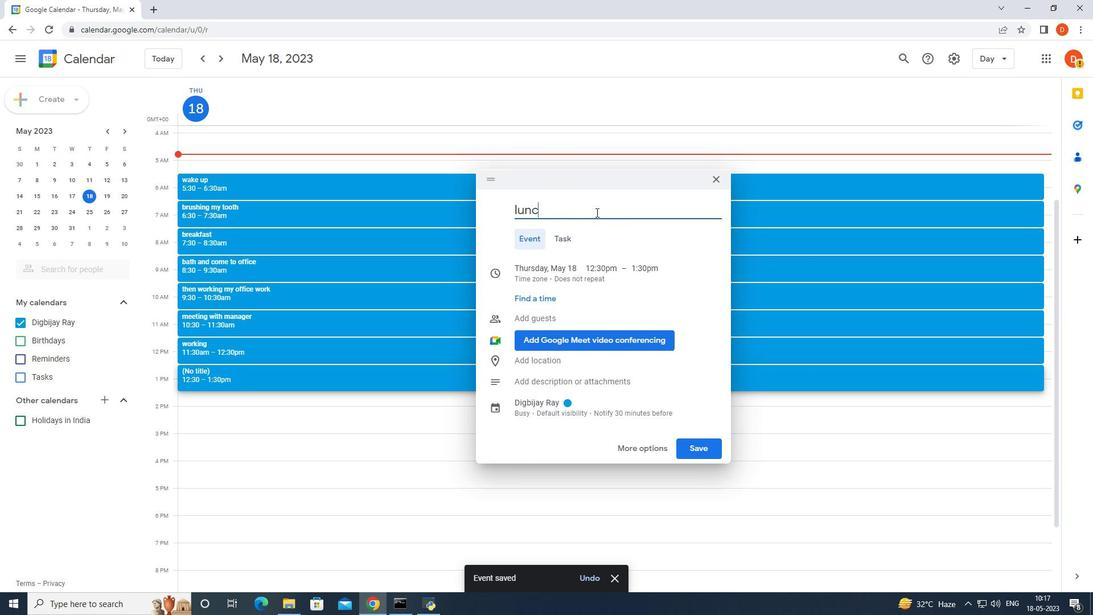 
Action: Mouse moved to (701, 448)
Screenshot: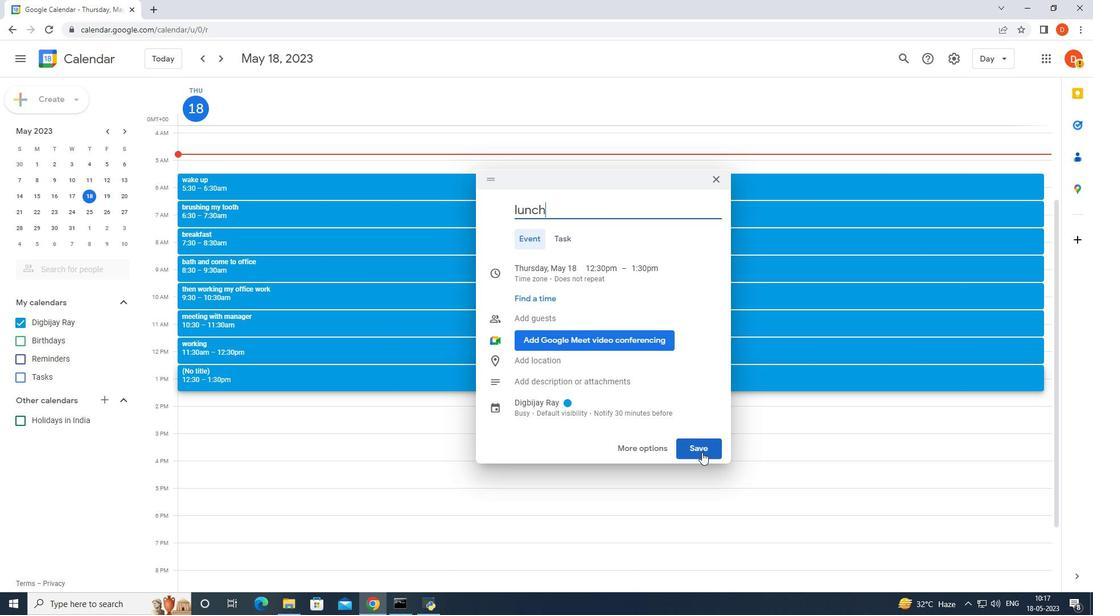
Action: Mouse pressed left at (701, 448)
Screenshot: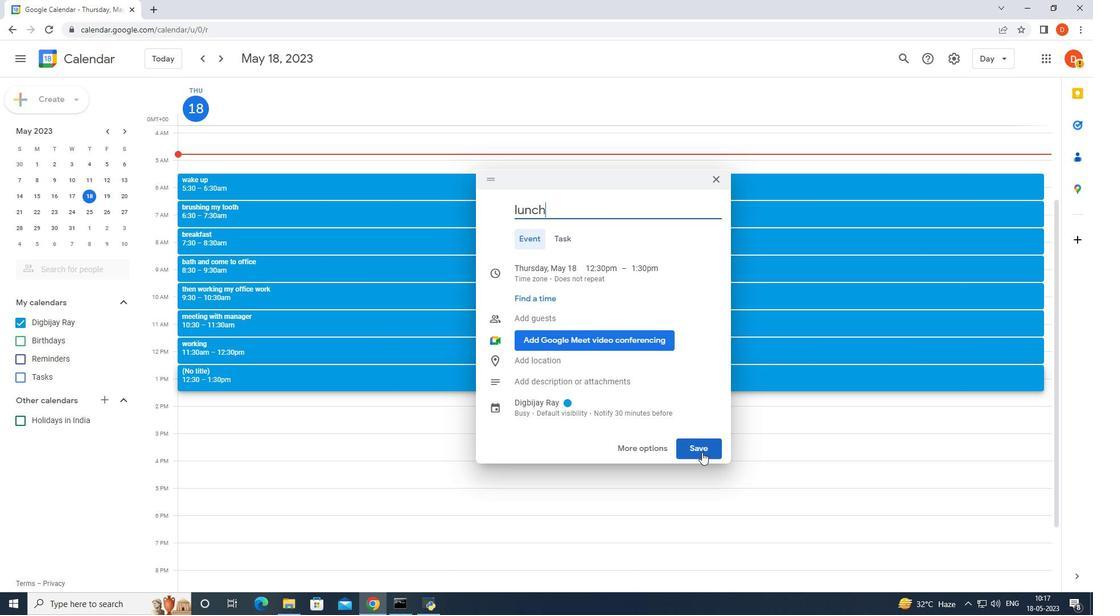 
Action: Mouse moved to (239, 397)
Screenshot: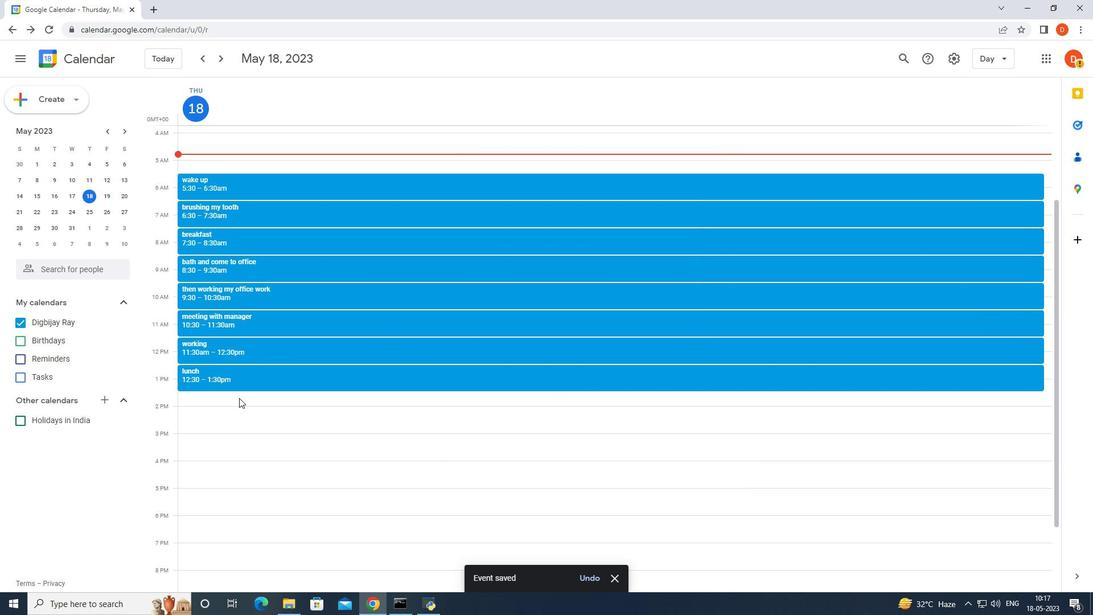 
Action: Mouse pressed left at (239, 397)
Screenshot: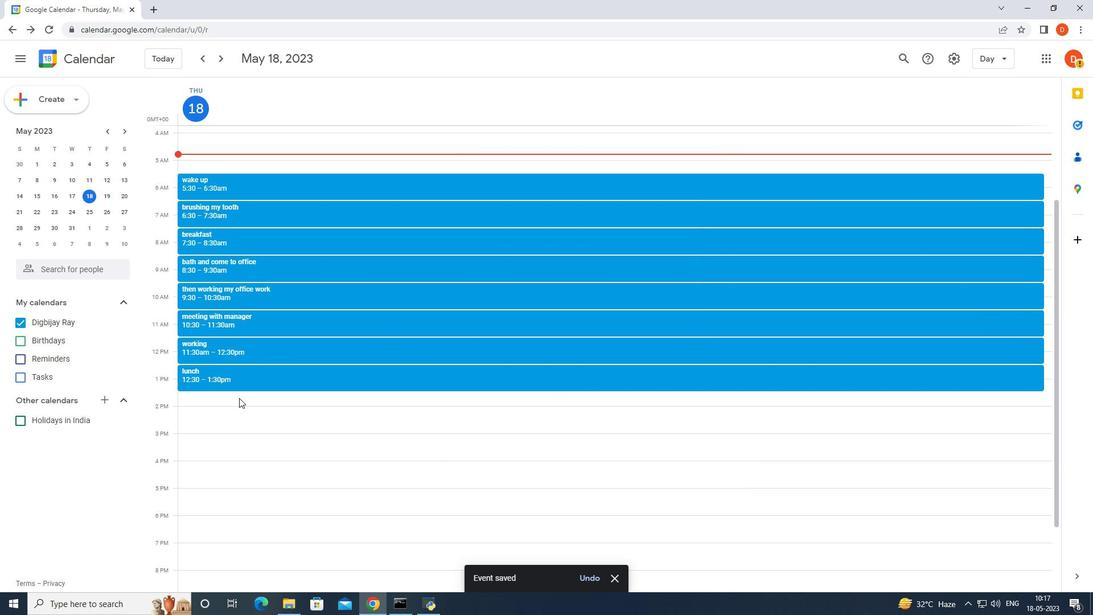 
Action: Mouse moved to (788, 478)
Screenshot: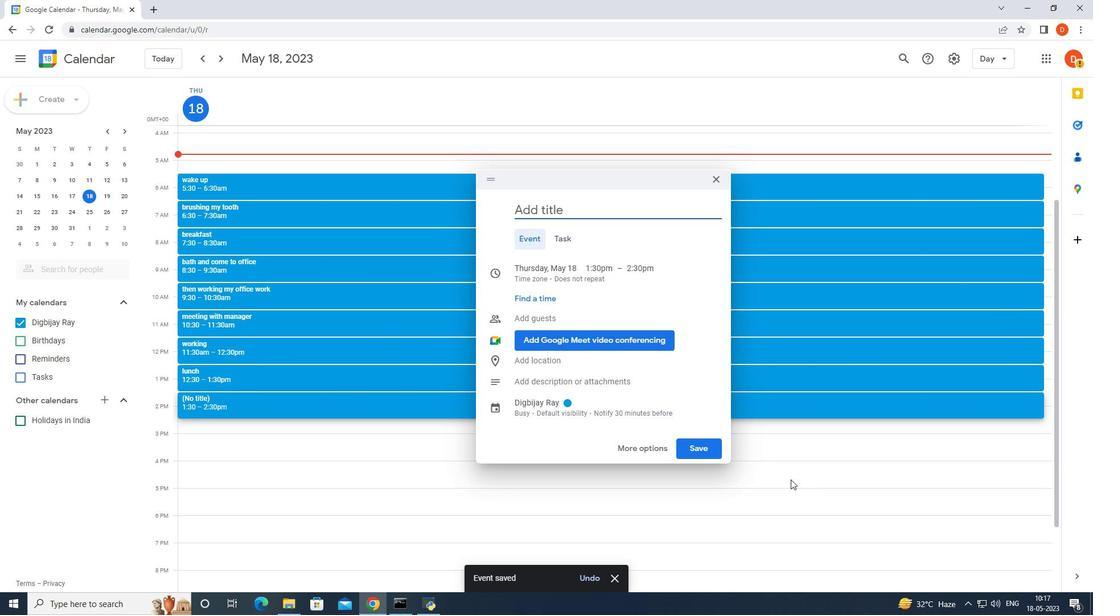 
Action: Key pressed after<Key.space>lunch<Key.space>then<Key.space>working
Screenshot: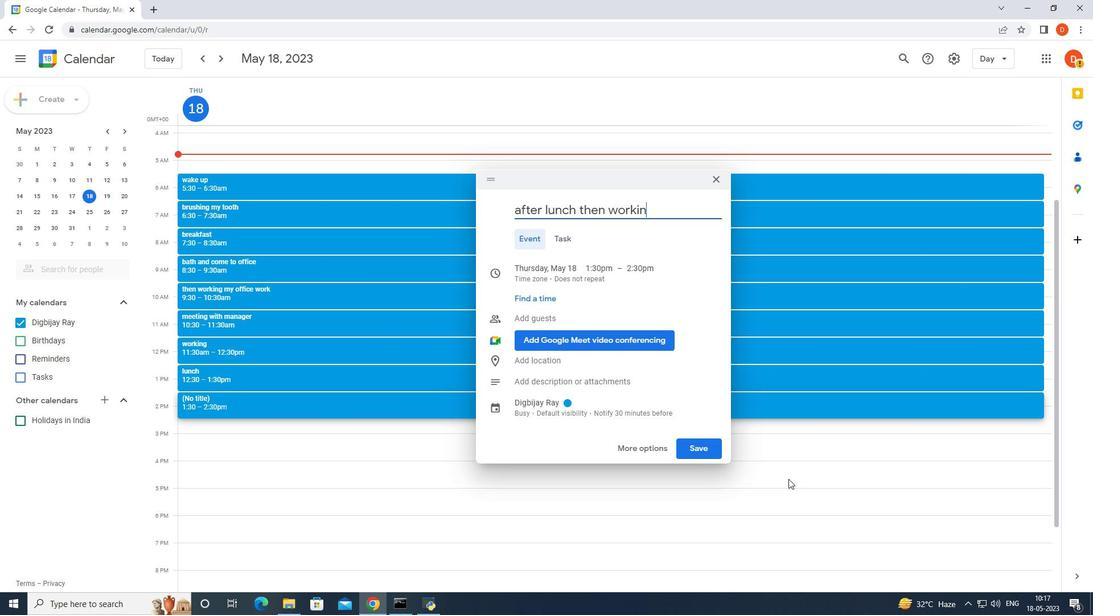 
Action: Mouse moved to (694, 444)
Screenshot: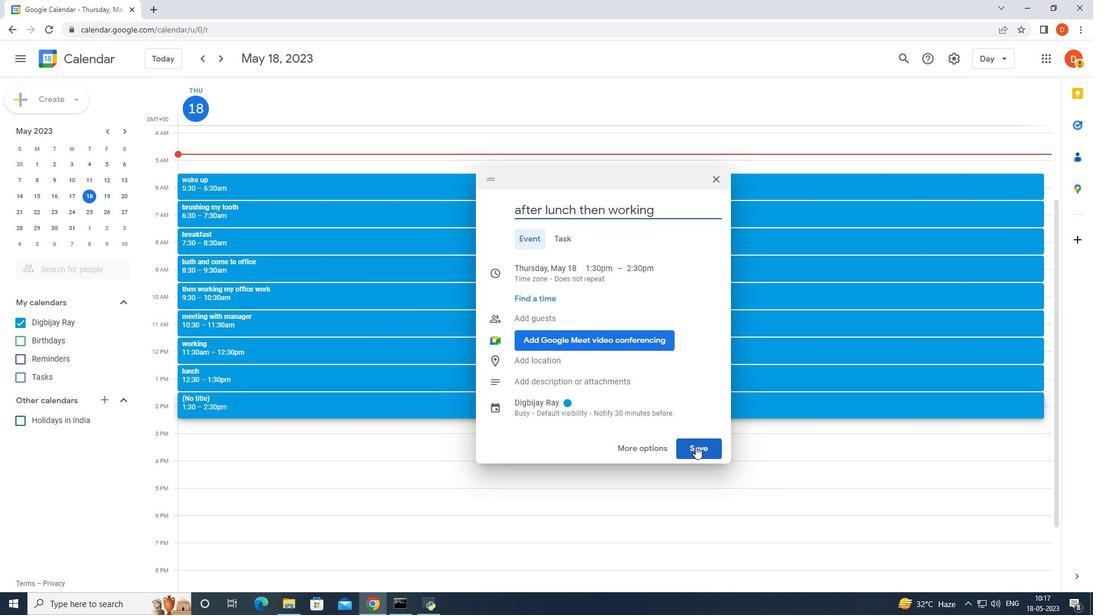 
Action: Mouse pressed left at (694, 444)
Screenshot: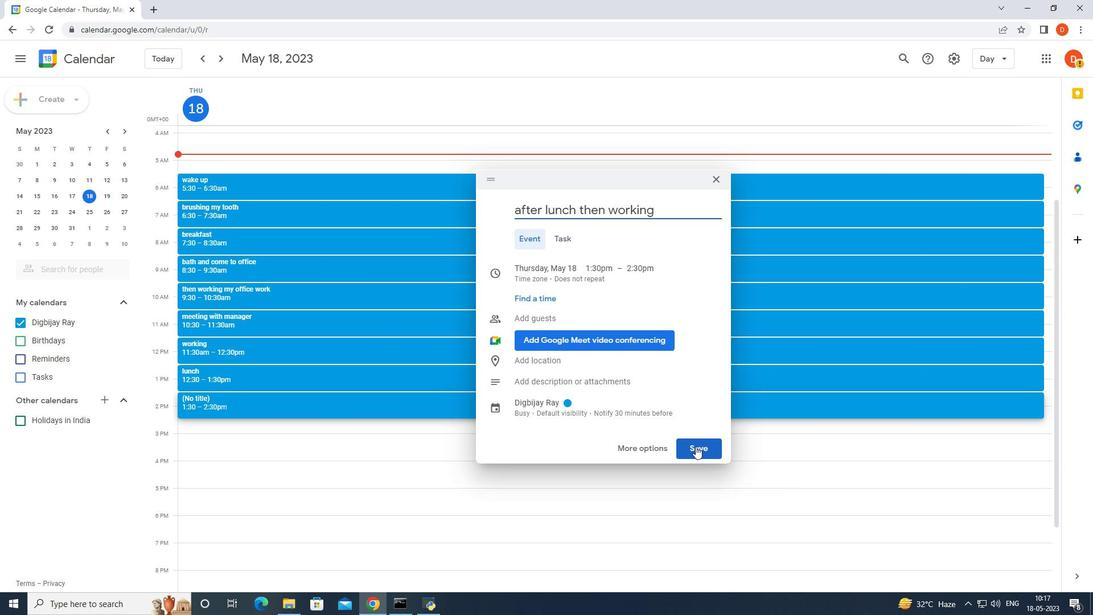 
Action: Mouse moved to (289, 430)
Screenshot: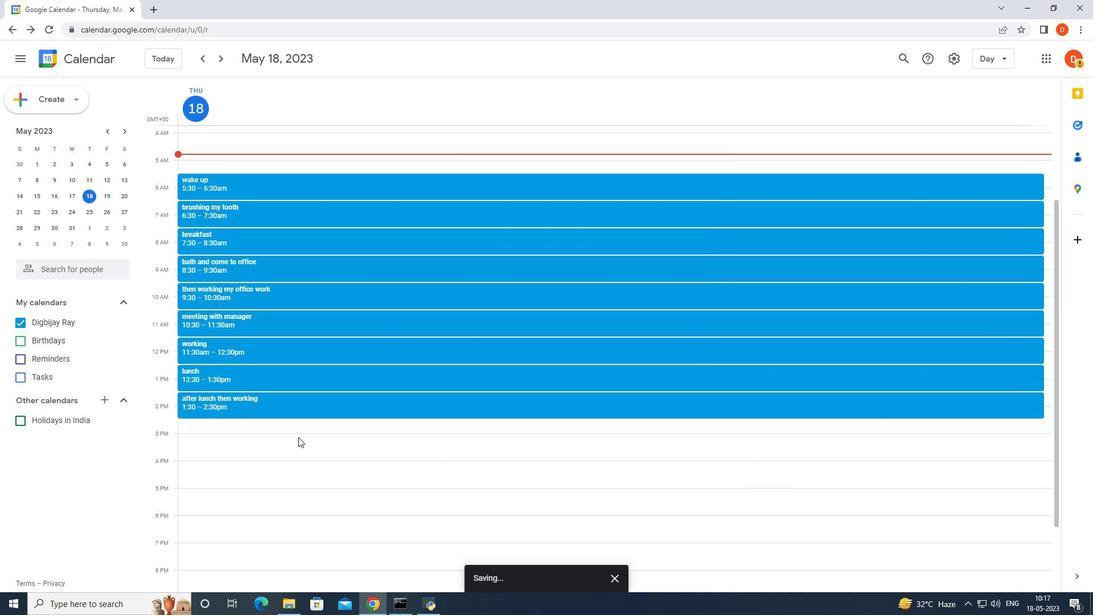 
Action: Mouse pressed left at (289, 430)
Screenshot: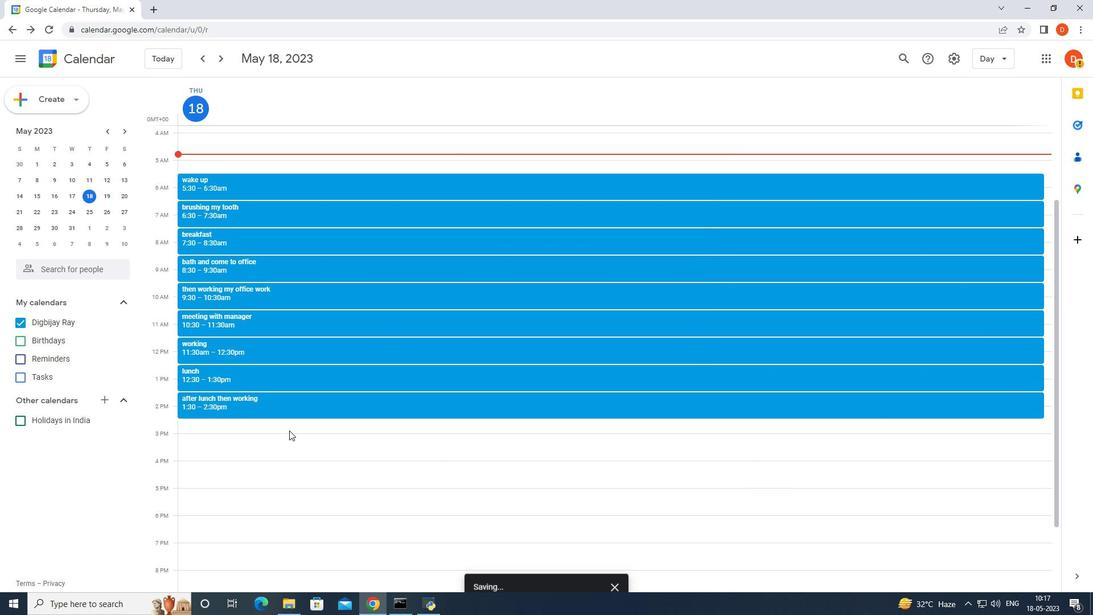 
Action: Mouse moved to (714, 183)
Screenshot: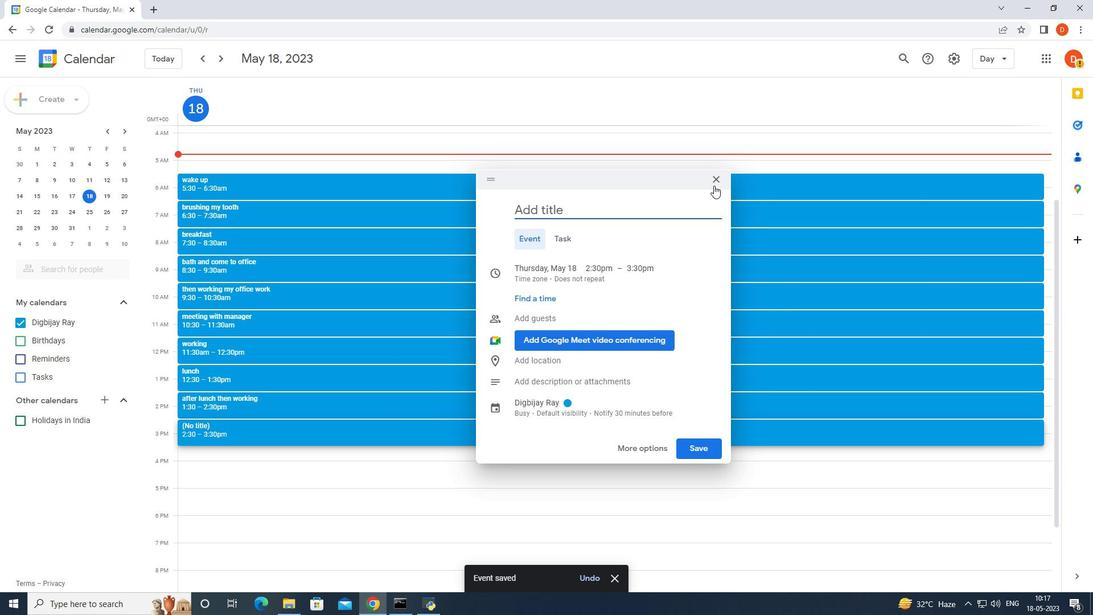 
Action: Mouse pressed left at (714, 183)
Screenshot: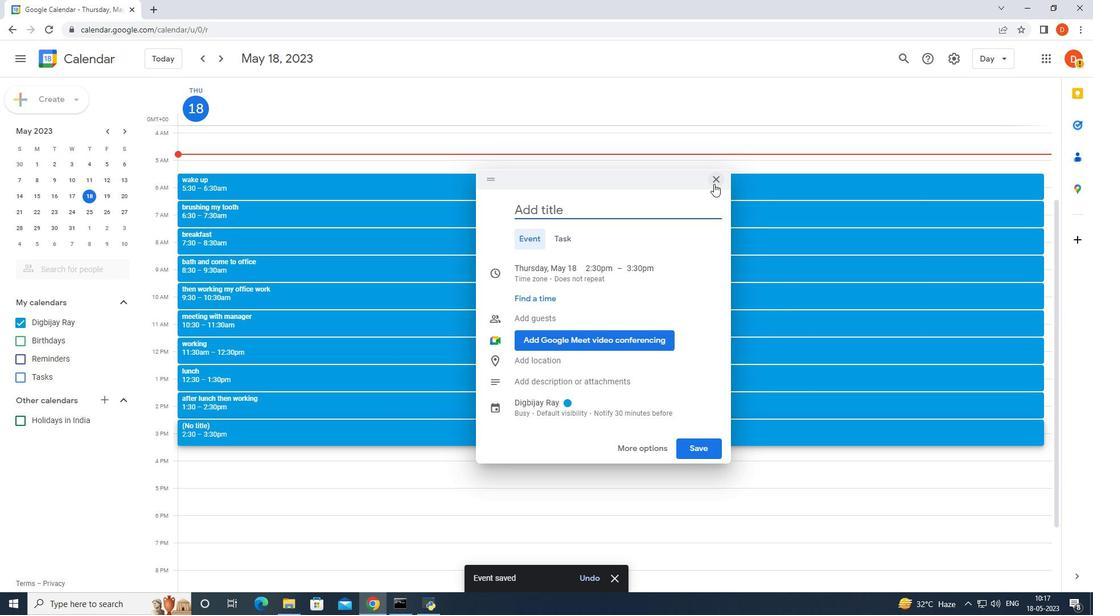 
Action: Mouse moved to (277, 560)
Screenshot: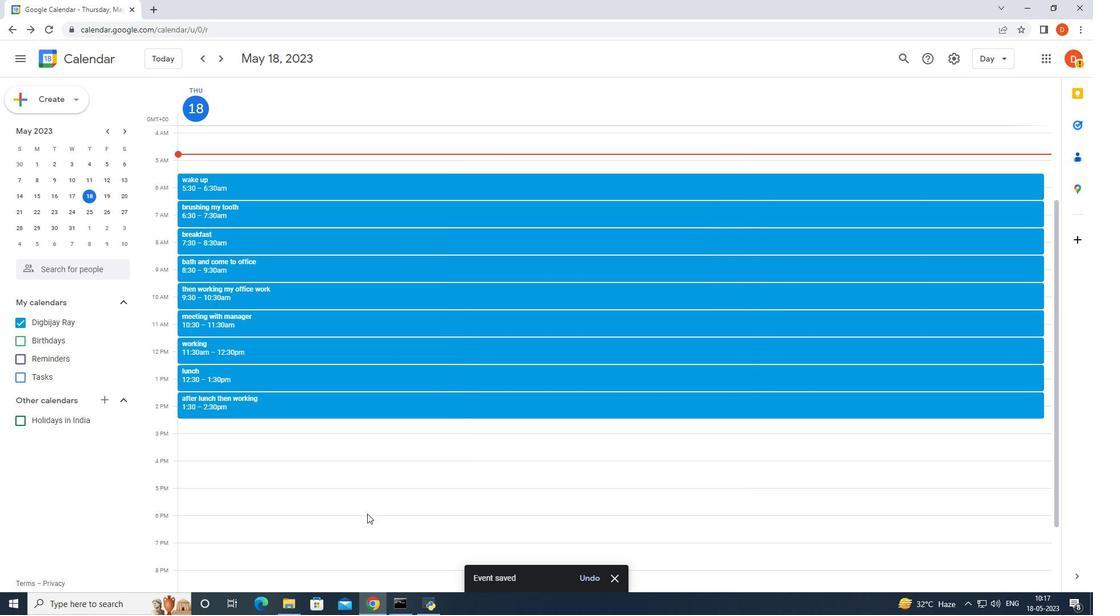
Action: Mouse scrolled (277, 559) with delta (0, 0)
Screenshot: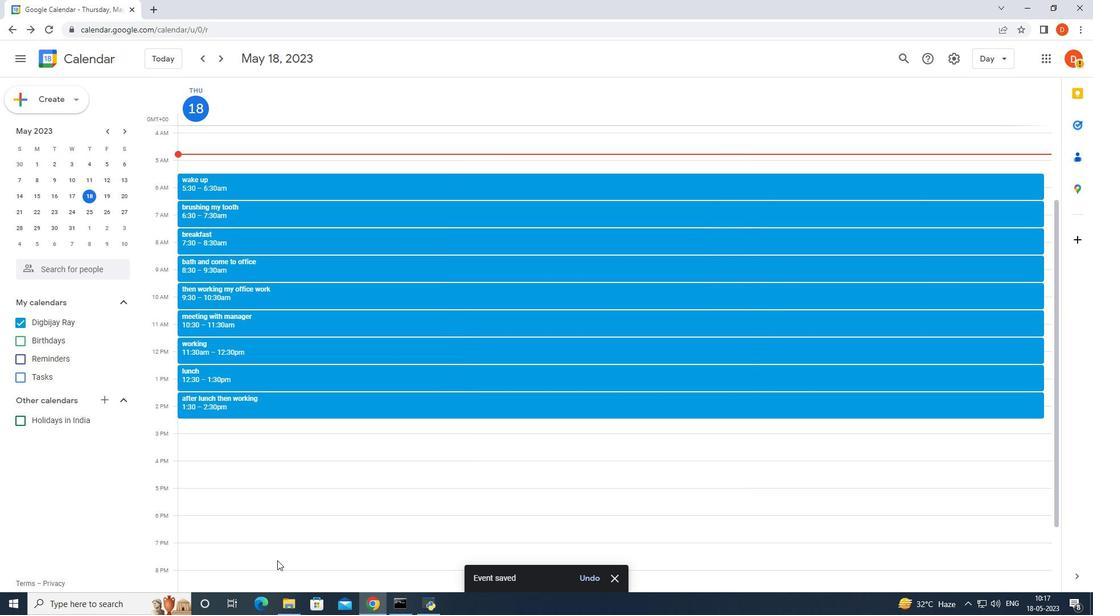 
Action: Mouse scrolled (277, 559) with delta (0, 0)
Screenshot: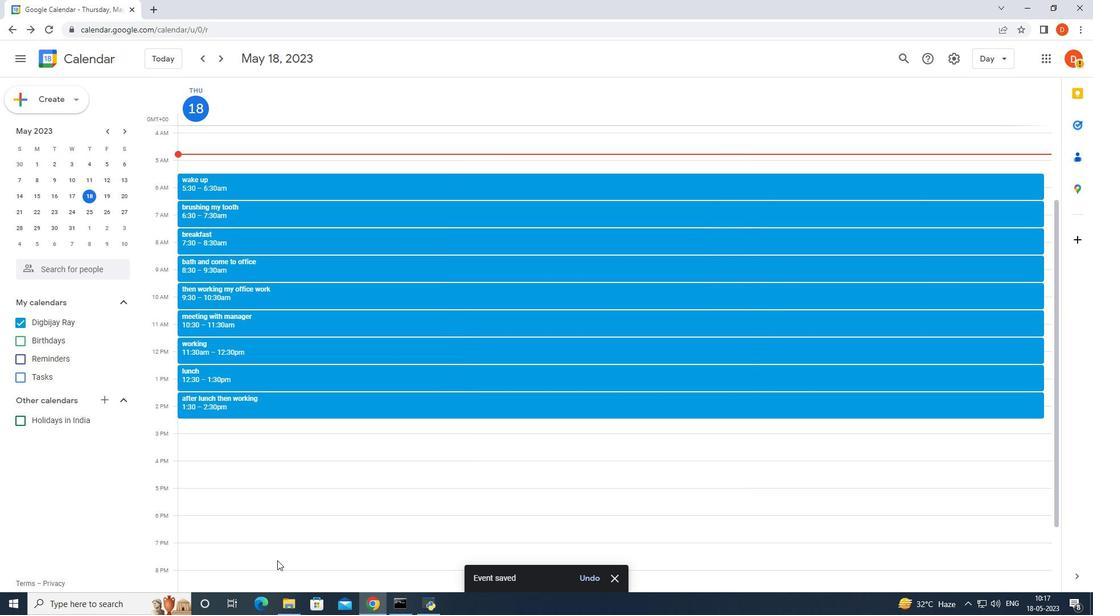 
Action: Mouse moved to (281, 558)
Screenshot: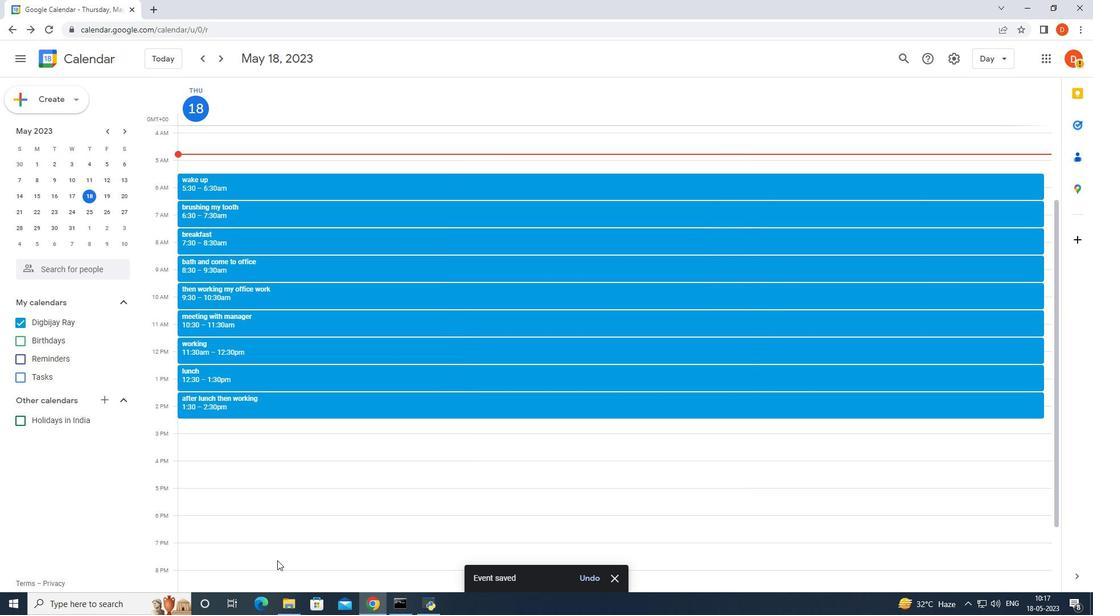 
Action: Mouse scrolled (280, 557) with delta (0, 0)
Screenshot: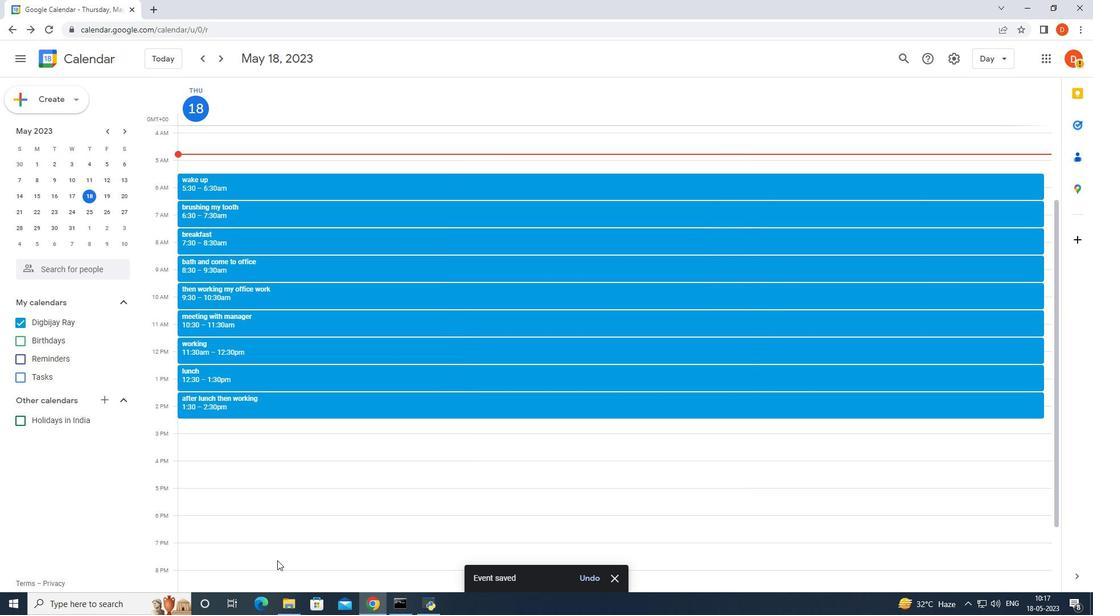 
Action: Mouse moved to (197, 429)
Screenshot: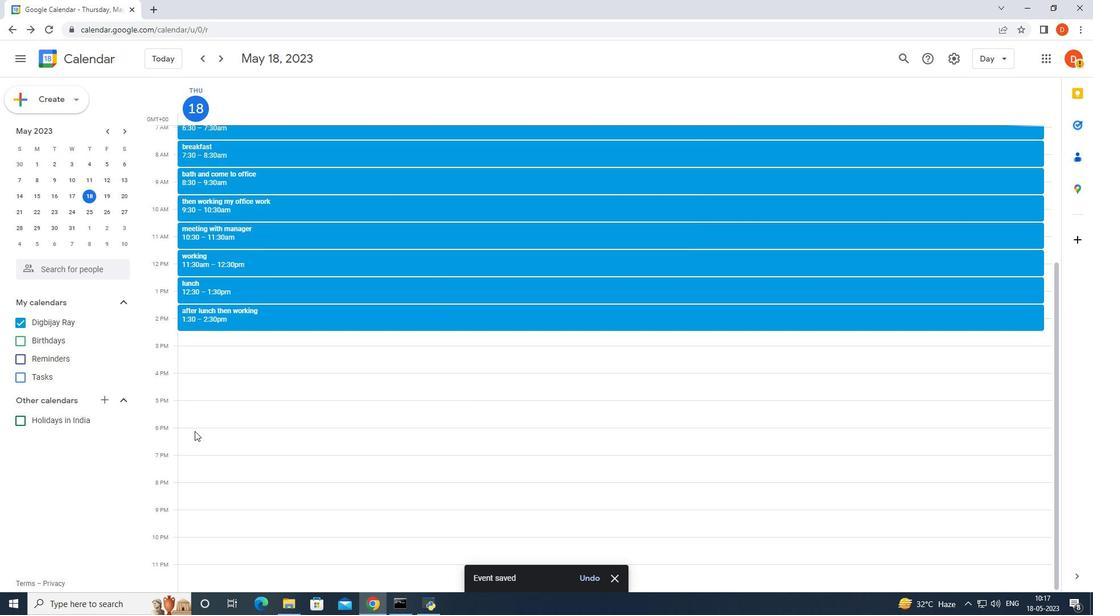
Action: Mouse pressed left at (197, 429)
Screenshot: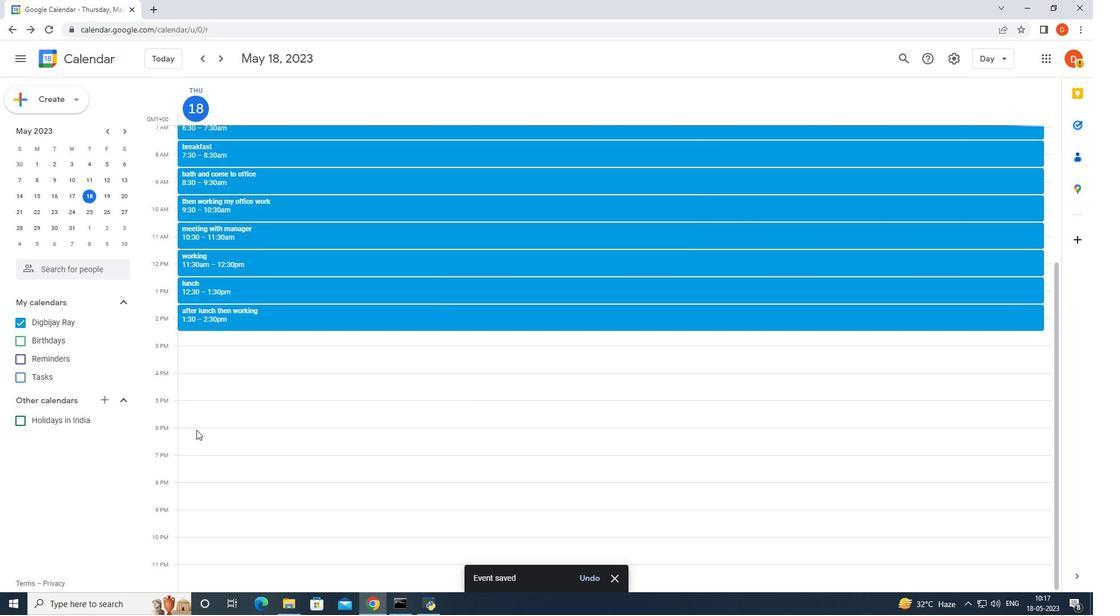 
Action: Mouse moved to (301, 464)
Screenshot: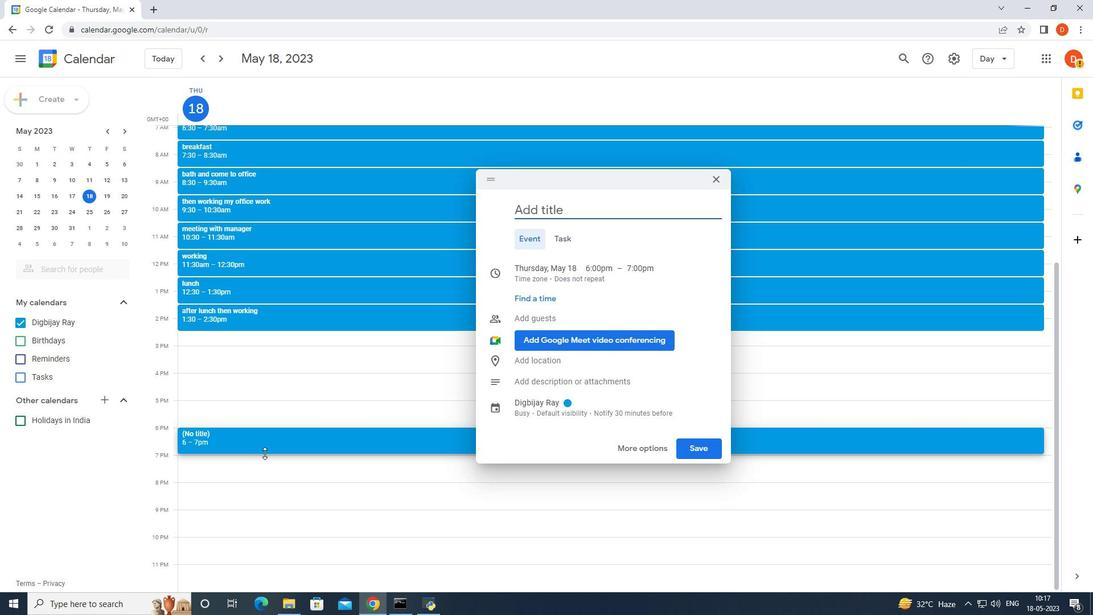 
Action: Key pressed come<Key.space>to<Key.space>my<Key.space><Key.backspace><Key.backspace><Key.backspace><Key.backspace><Key.backspace><Key.backspace><Key.backspace><Key.backspace><Key.backspace><Key.backspace><Key.backspace>i<Key.space>go<Key.space>to<Key.space>my<Key.space>room
Screenshot: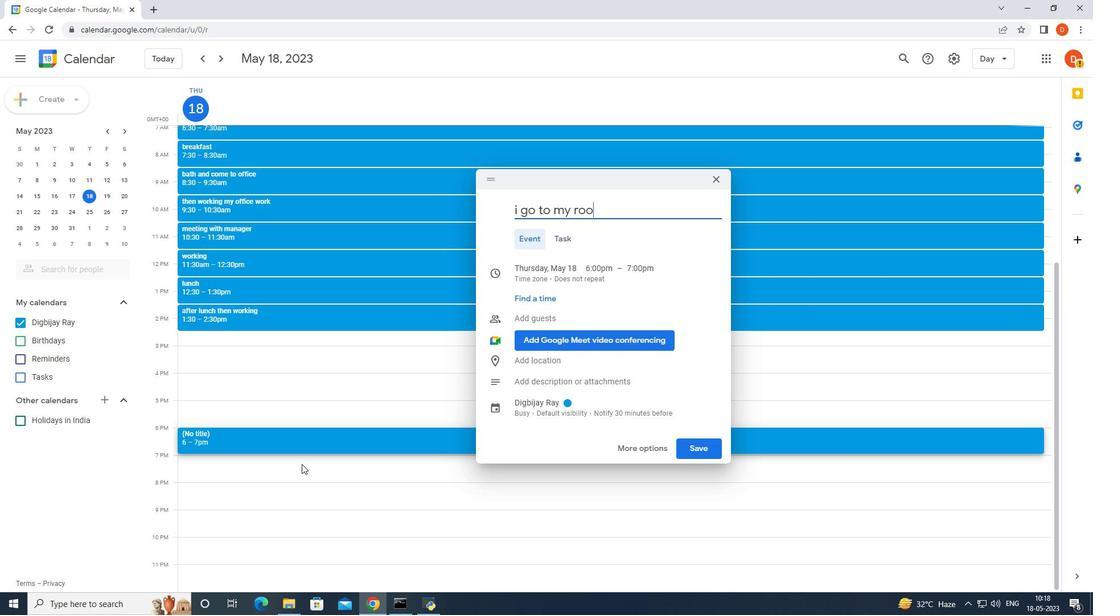 
Action: Mouse moved to (701, 449)
Screenshot: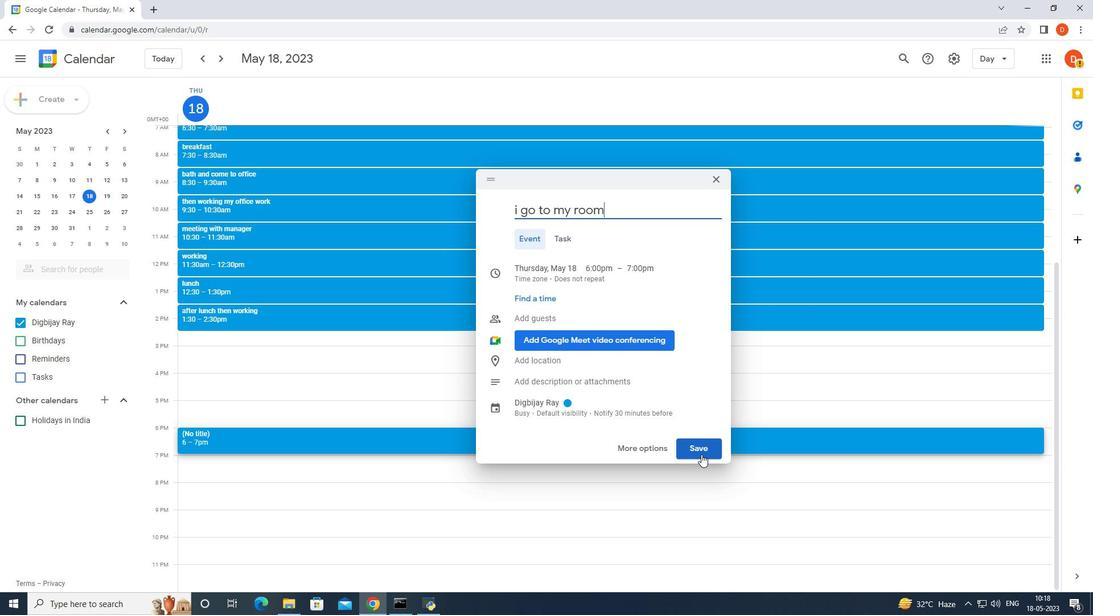 
Action: Mouse pressed left at (701, 449)
Screenshot: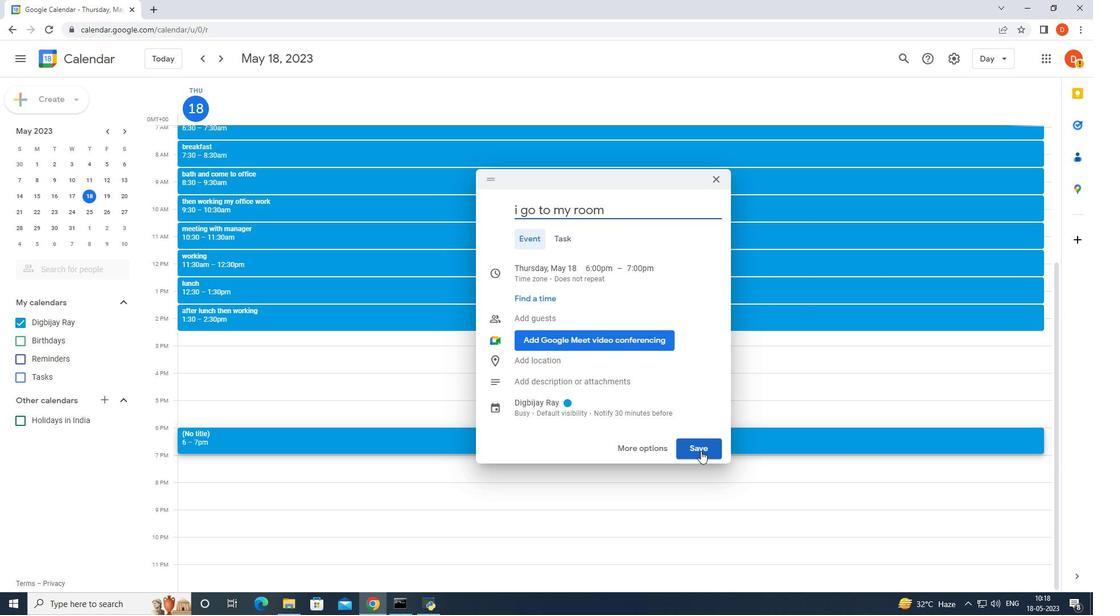 
Action: Mouse moved to (250, 456)
Screenshot: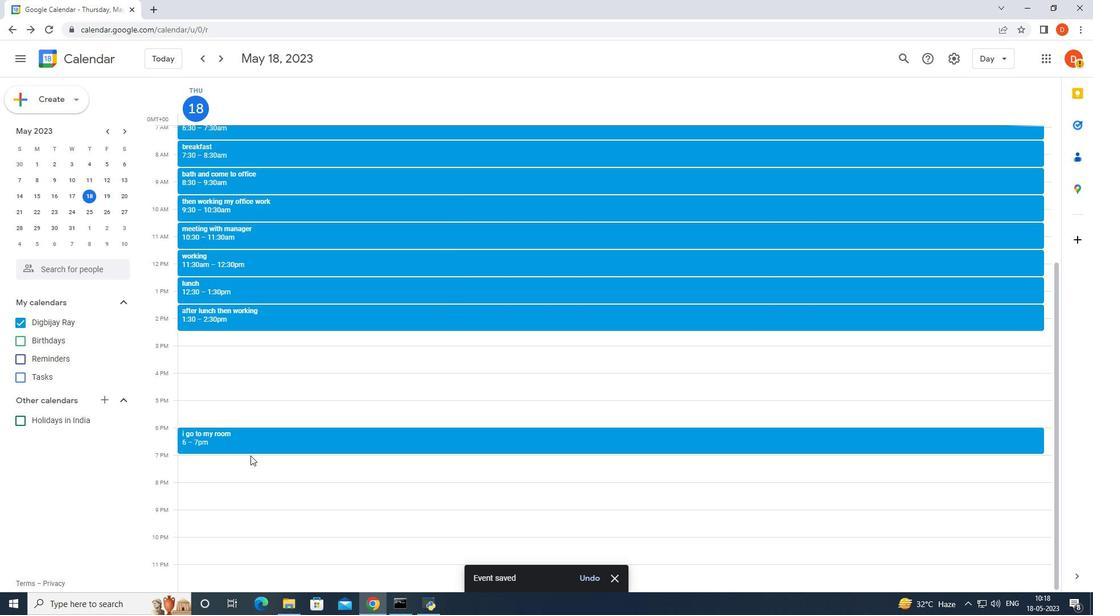 
Action: Mouse pressed left at (250, 456)
Screenshot: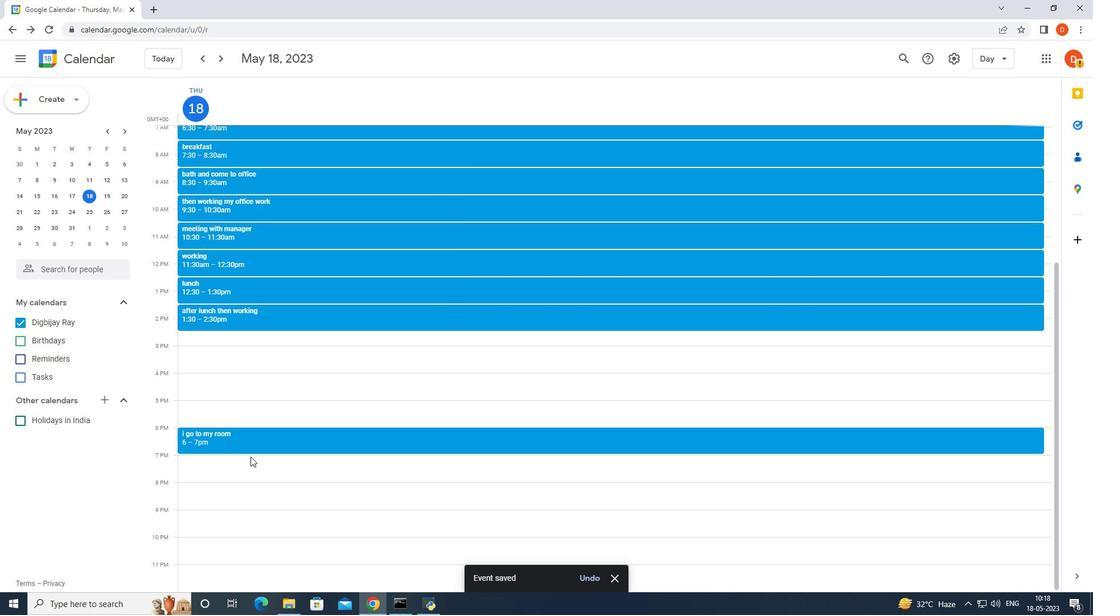 
Action: Mouse moved to (301, 477)
Screenshot: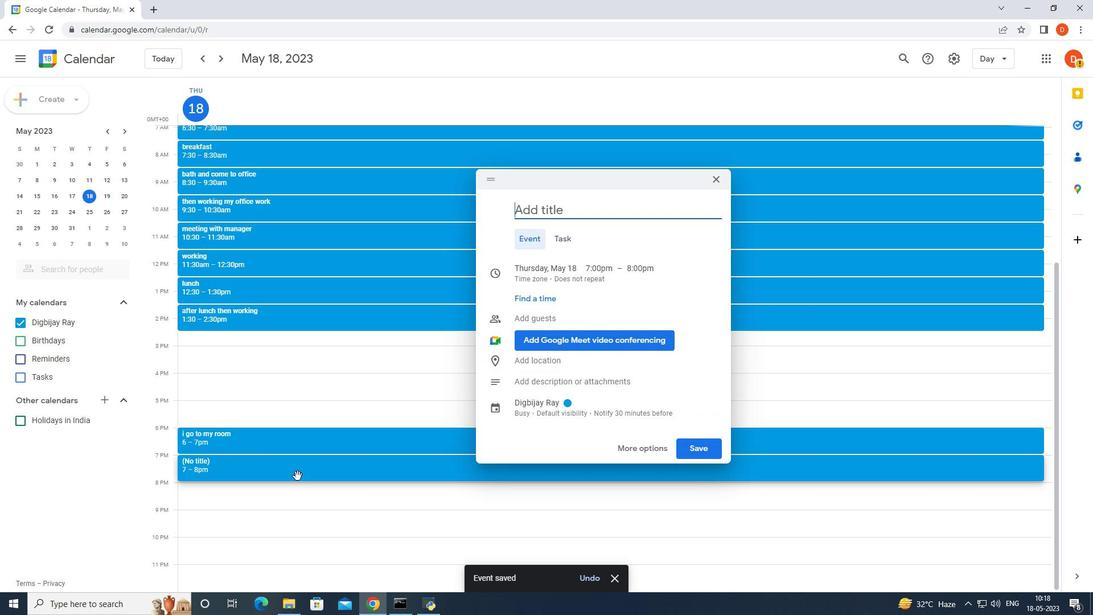 
Action: Key pressed th<Key.backspace><Key.backspace><Key.backspace><Key.backspace><Key.backspace><Key.backspace><Key.backspace><Key.backspace><Key.backspace><Key.backspace><Key.backspace>fresh<Key.space>and<Key.space>cooking<Key.space>
Screenshot: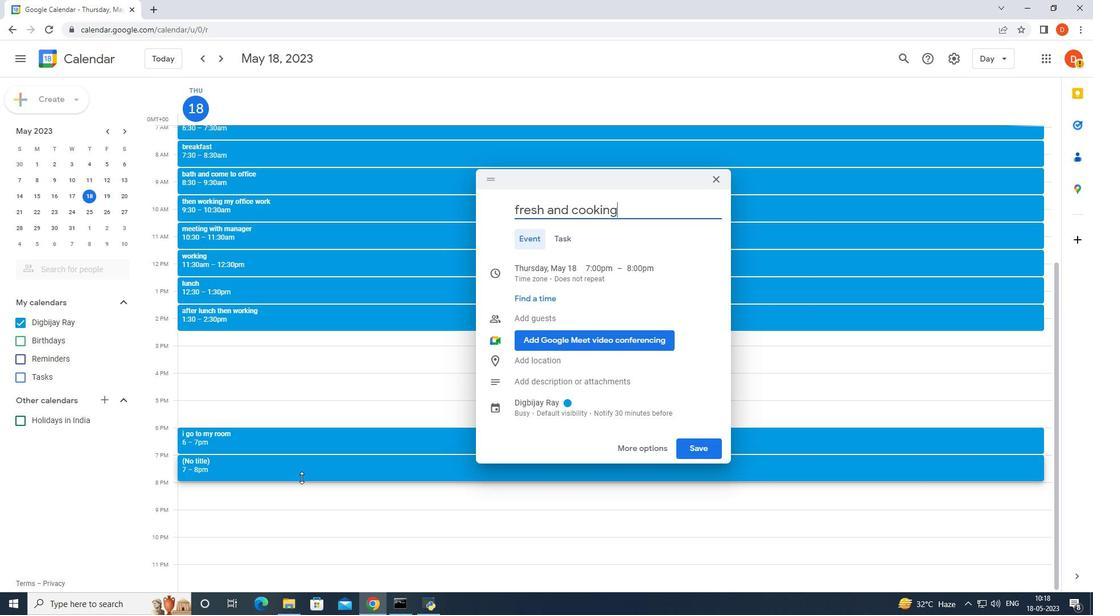 
Action: Mouse moved to (702, 455)
Screenshot: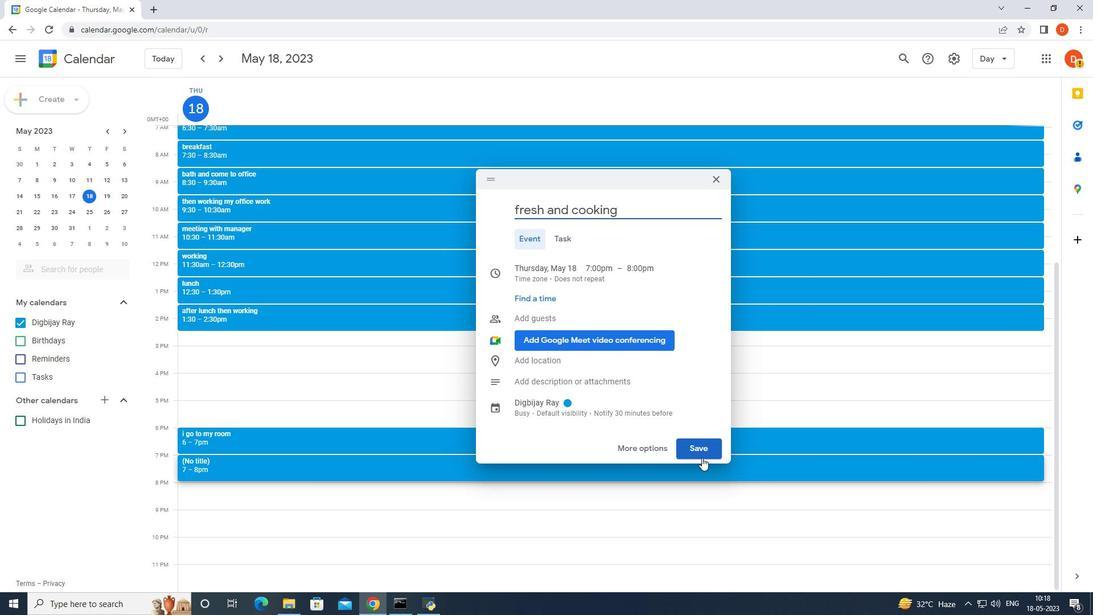 
Action: Mouse pressed left at (702, 455)
Screenshot: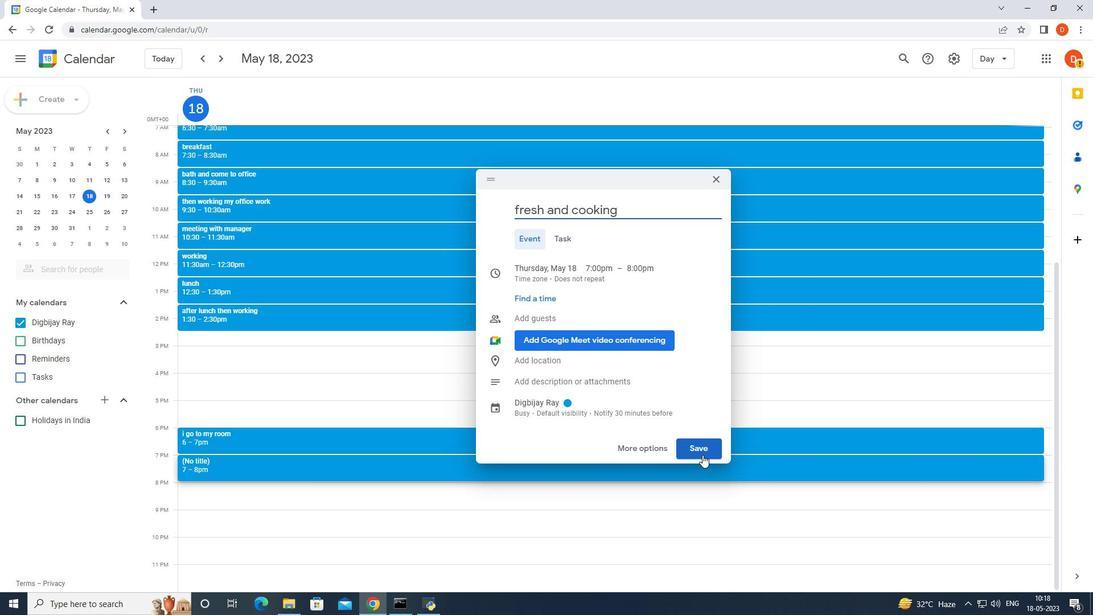 
Action: Mouse moved to (224, 499)
Screenshot: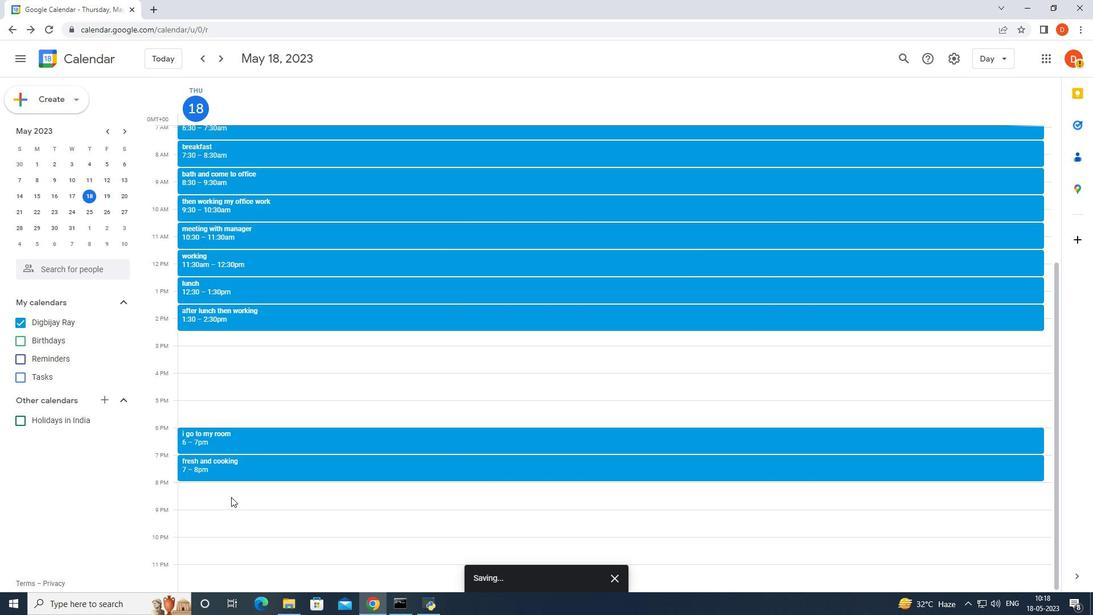
Action: Mouse pressed left at (224, 499)
Screenshot: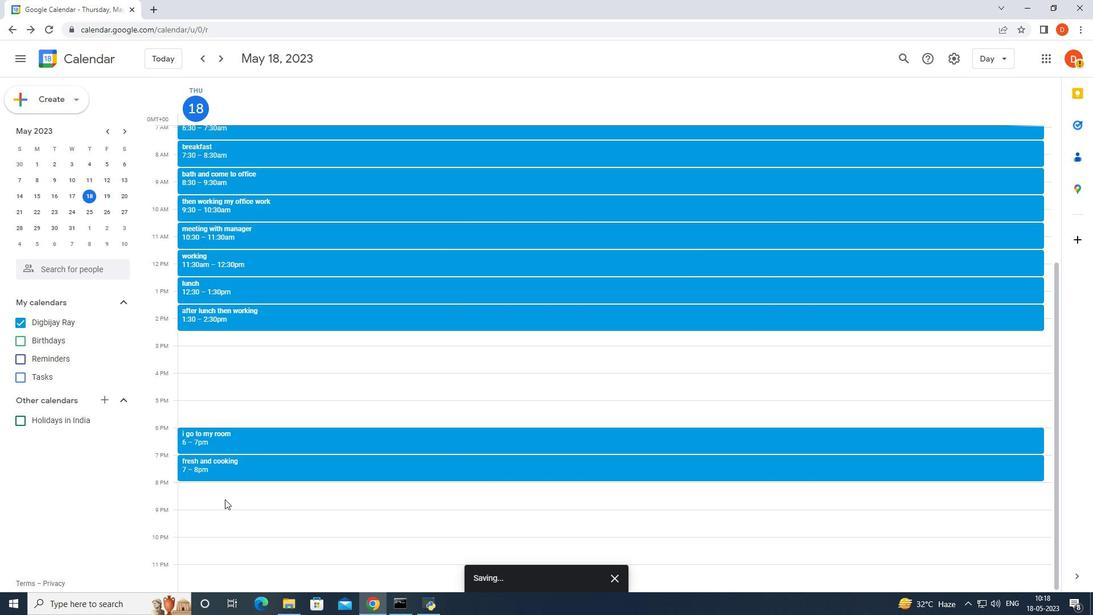 
Action: Mouse moved to (226, 493)
Screenshot: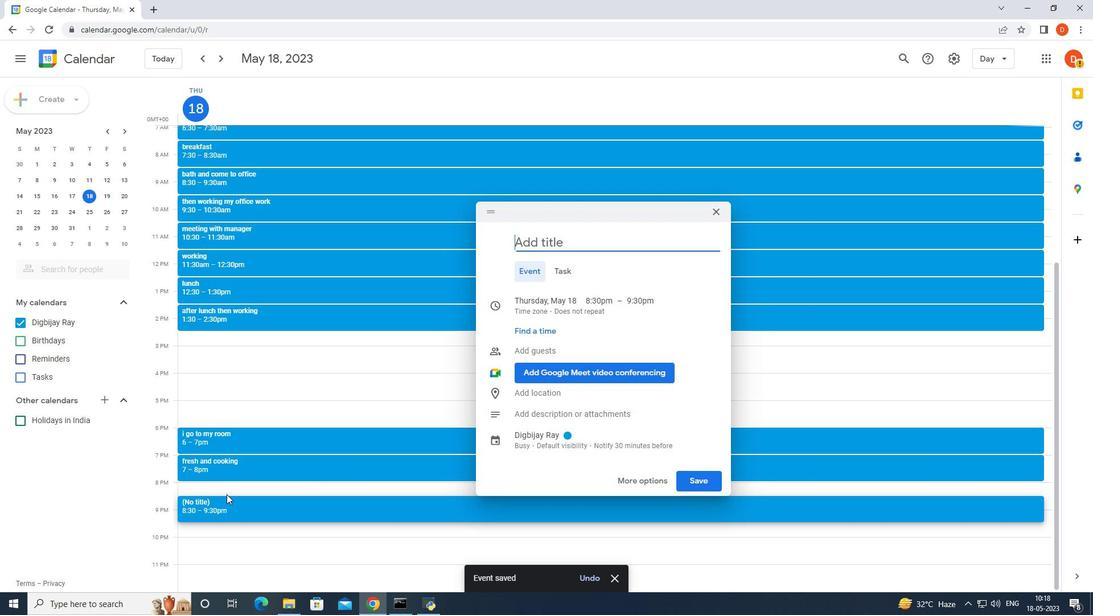 
Action: Mouse pressed left at (226, 493)
Screenshot: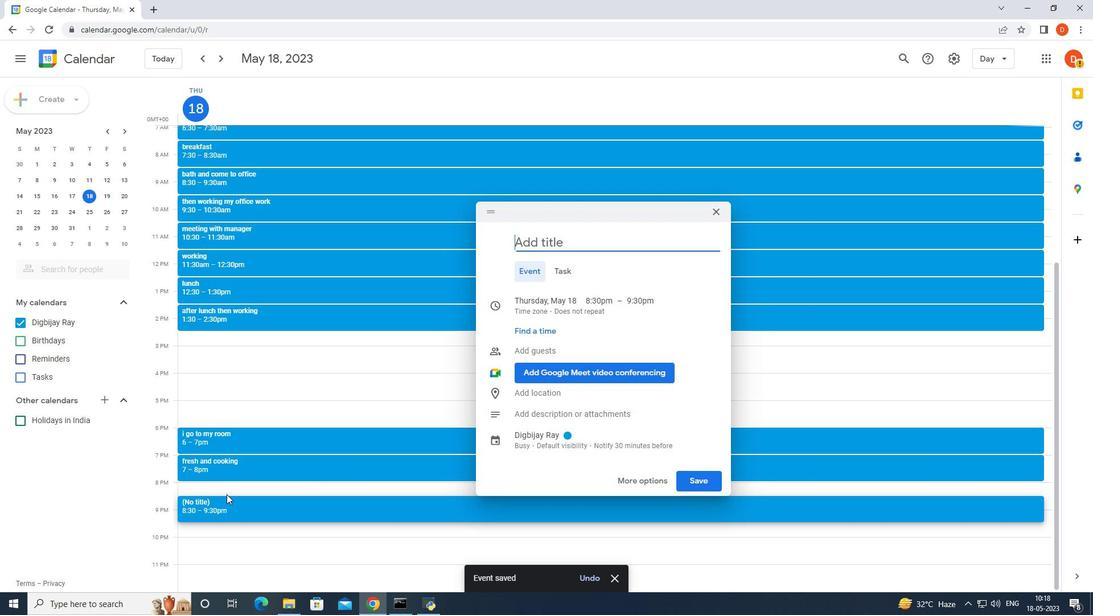 
Action: Mouse moved to (222, 491)
Screenshot: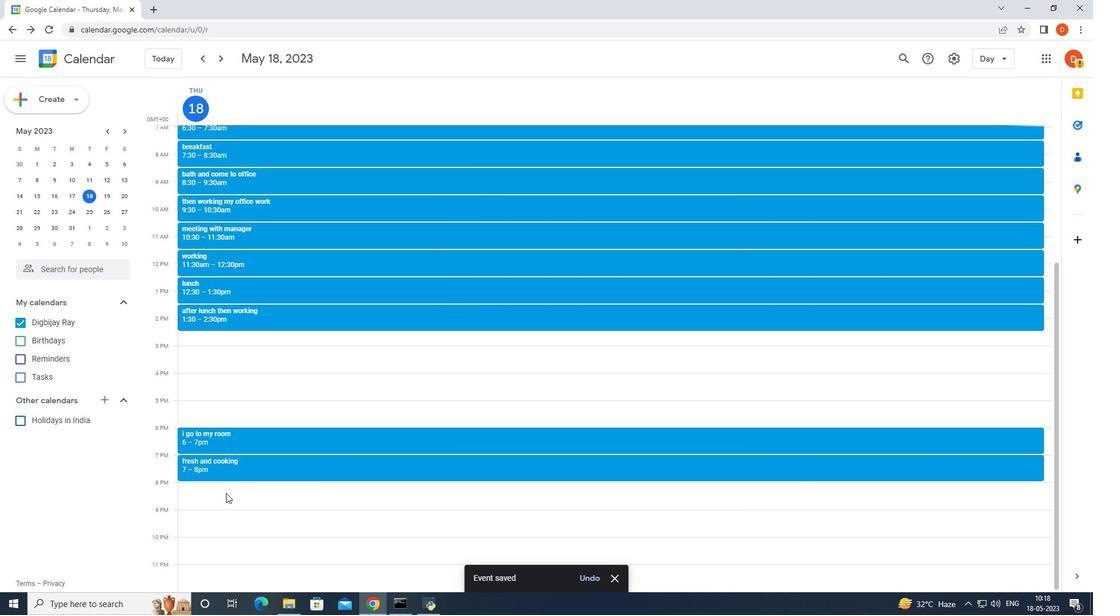 
Action: Mouse pressed left at (222, 491)
Screenshot: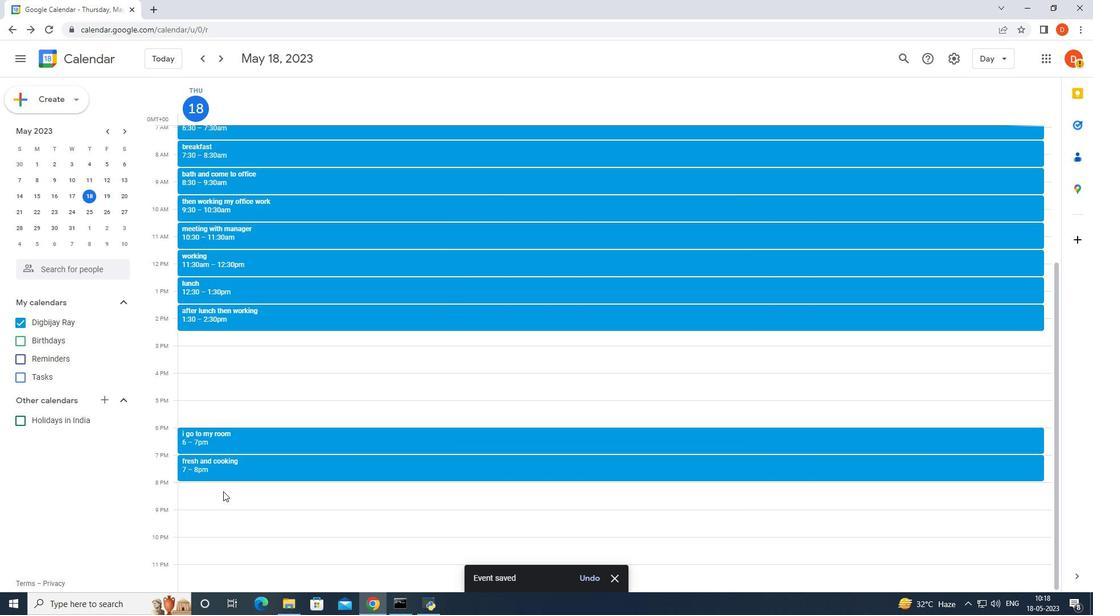 
Action: Mouse moved to (681, 415)
Screenshot: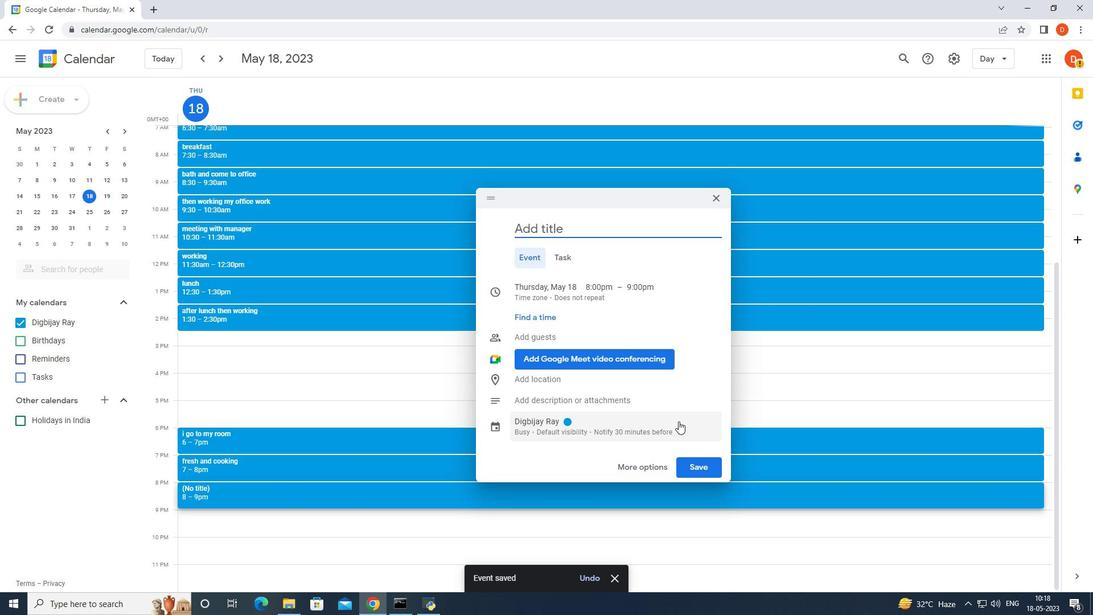 
Action: Key pressed have<Key.space>my<Key.space>dinner
Screenshot: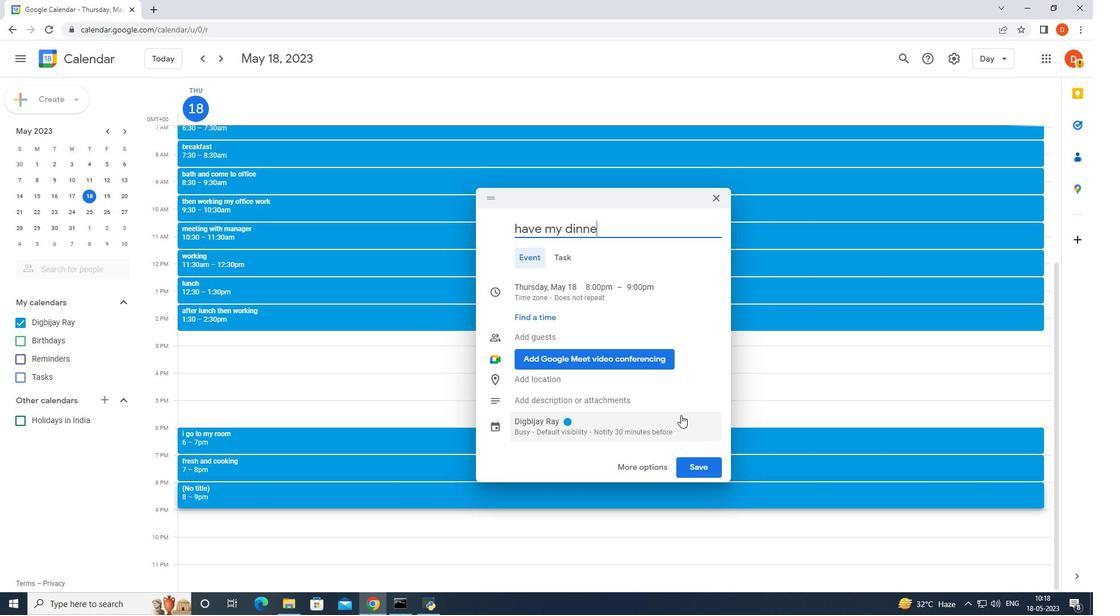 
Action: Mouse moved to (702, 471)
Screenshot: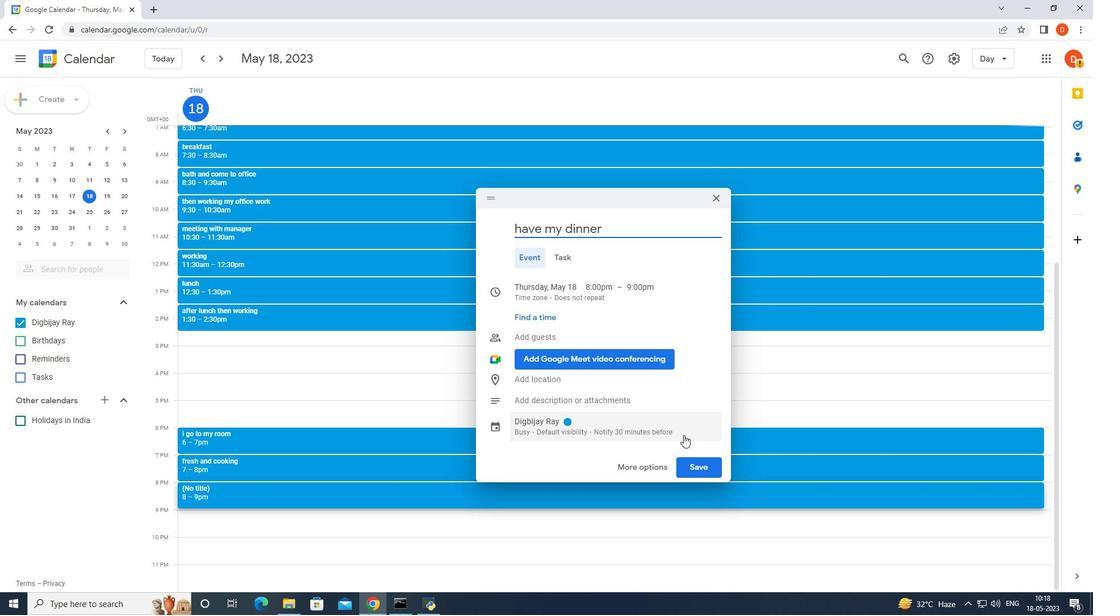 
Action: Mouse pressed left at (702, 471)
Screenshot: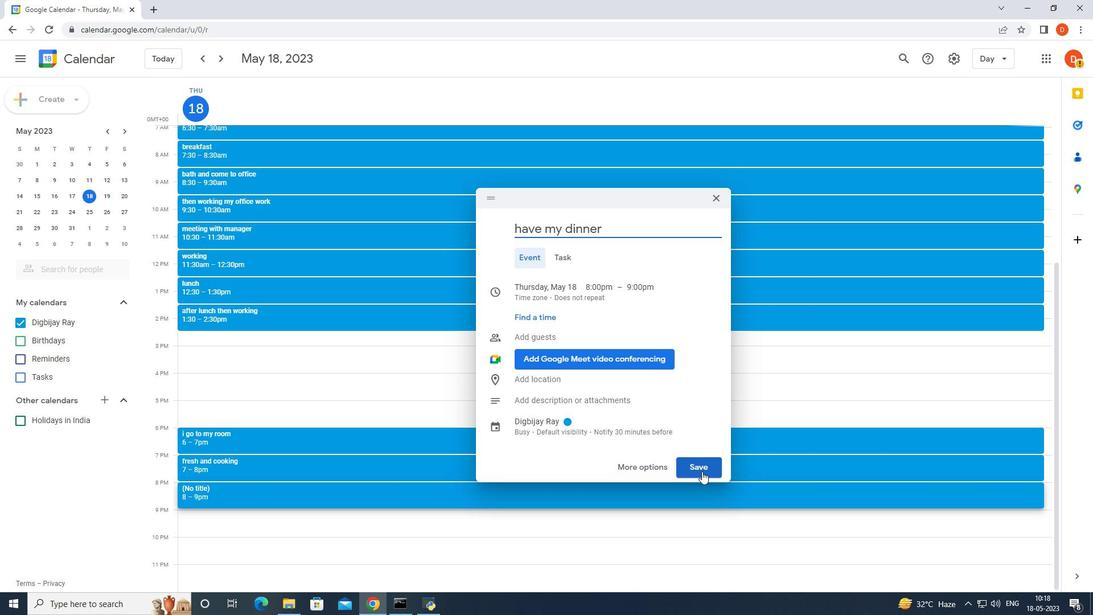 
Action: Mouse moved to (264, 531)
Screenshot: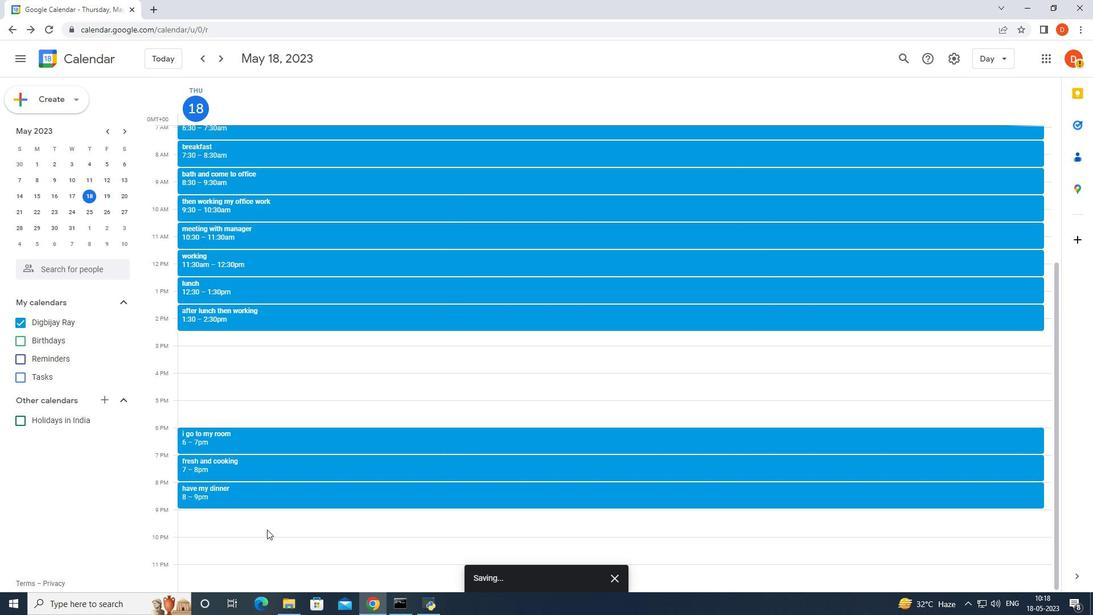 
Action: Mouse pressed left at (264, 531)
Screenshot: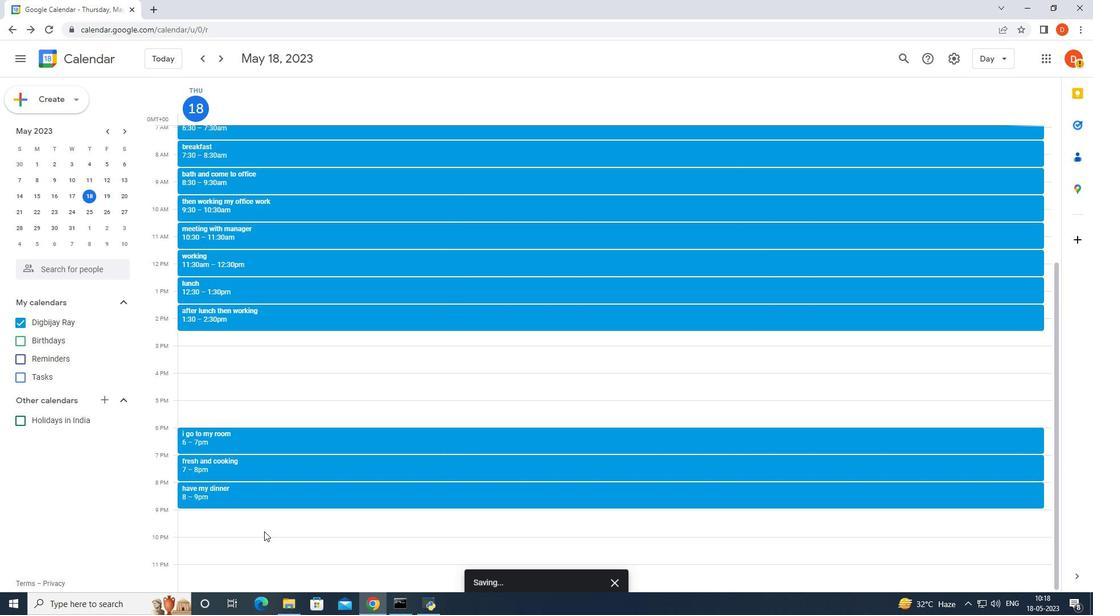 
Action: Mouse moved to (263, 523)
Screenshot: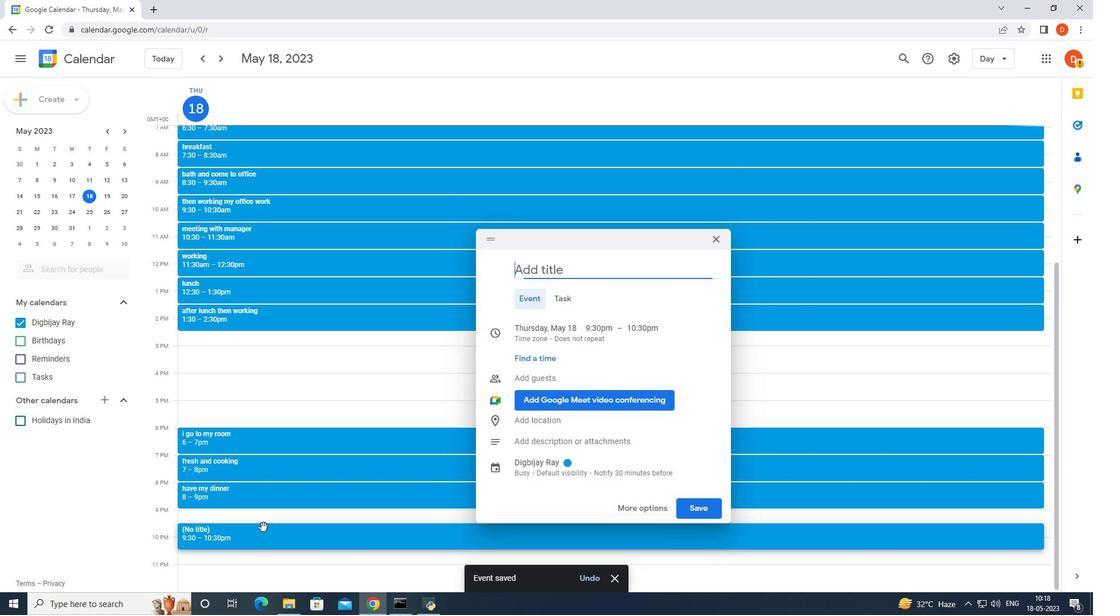
Action: Mouse pressed left at (263, 523)
Screenshot: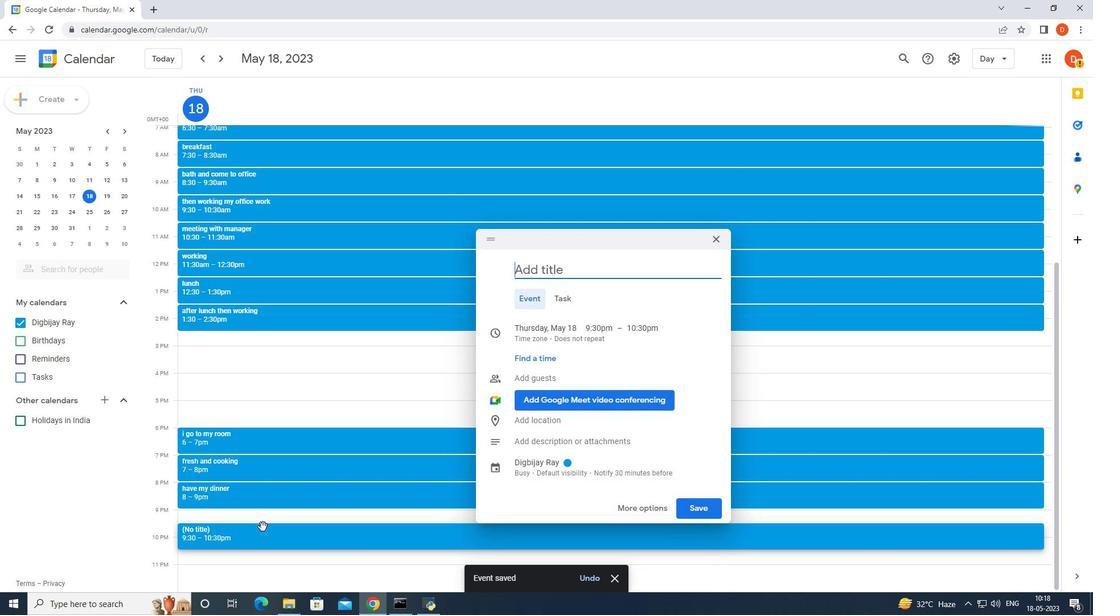 
Action: Mouse moved to (239, 518)
Screenshot: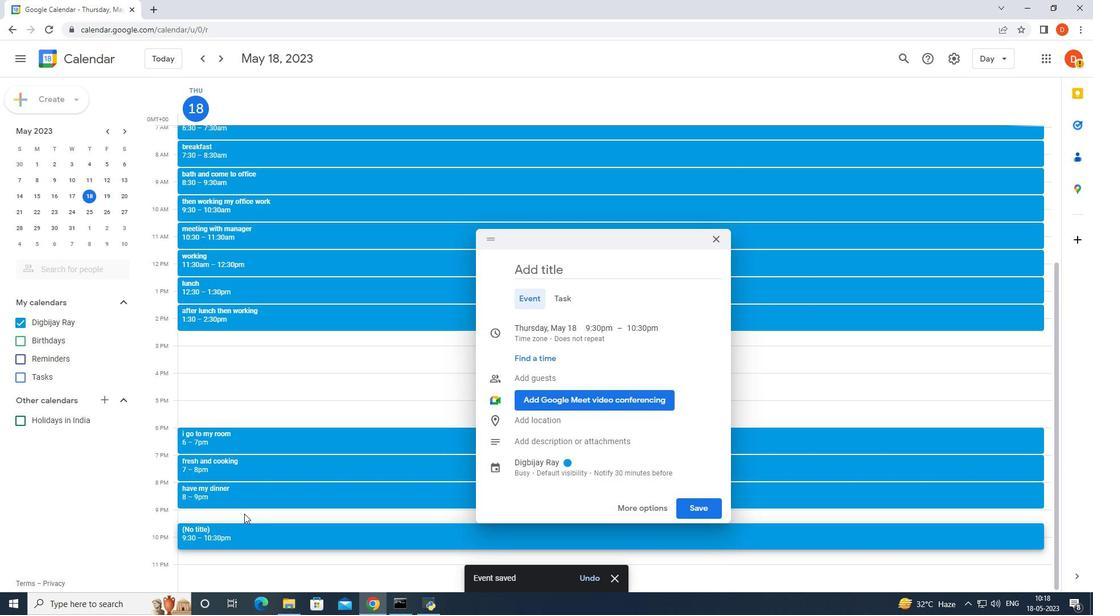 
Action: Mouse pressed left at (239, 518)
Screenshot: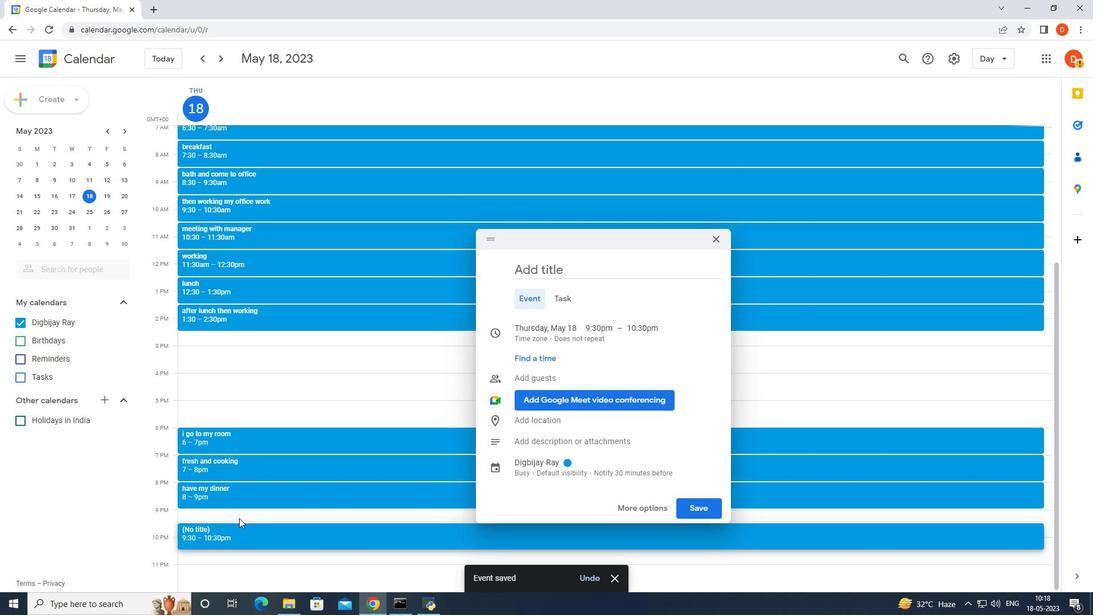 
Action: Mouse moved to (234, 518)
Screenshot: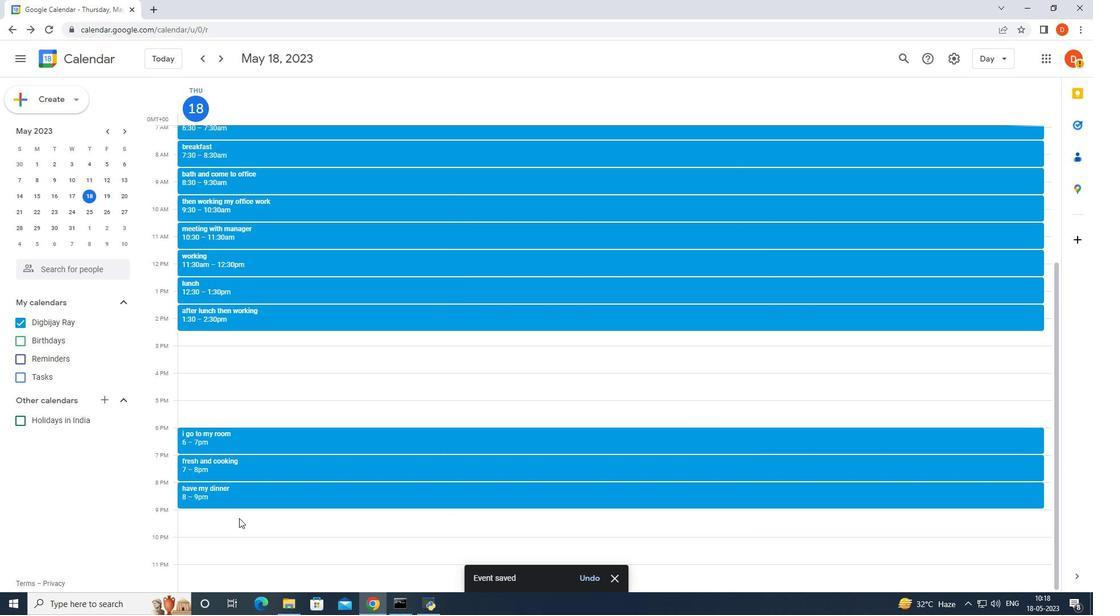 
Action: Mouse pressed left at (234, 518)
Screenshot: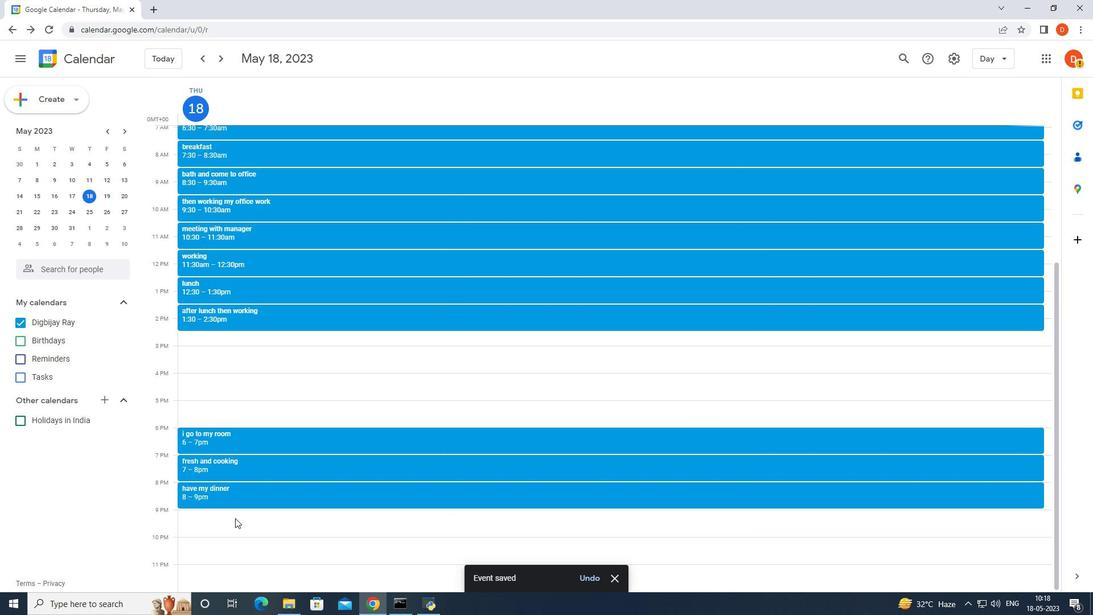 
Action: Key pressed sleeping
Screenshot: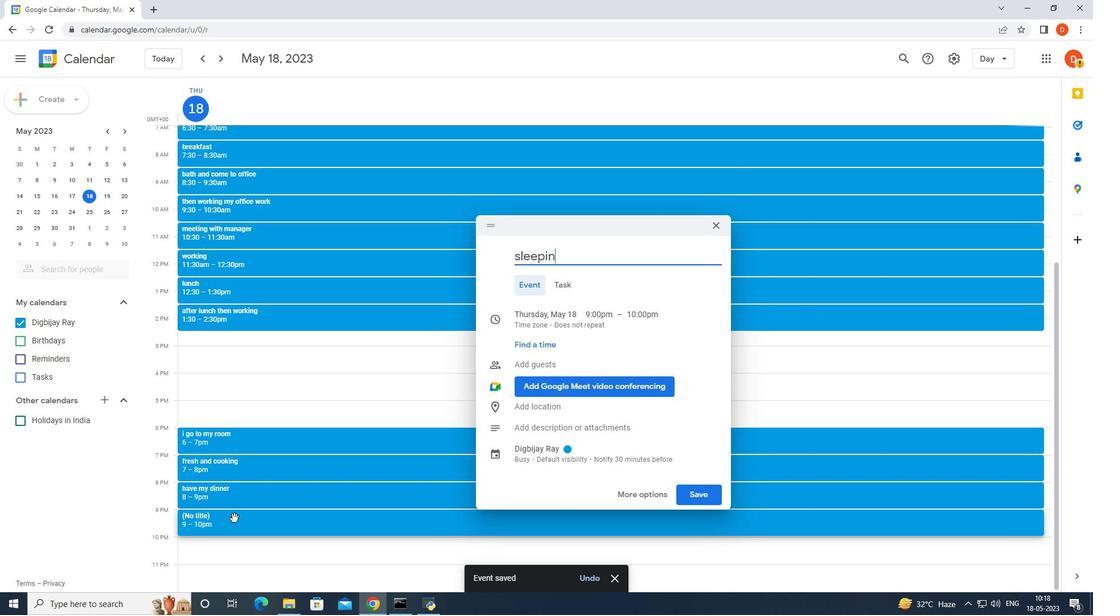 
Action: Mouse moved to (697, 494)
Screenshot: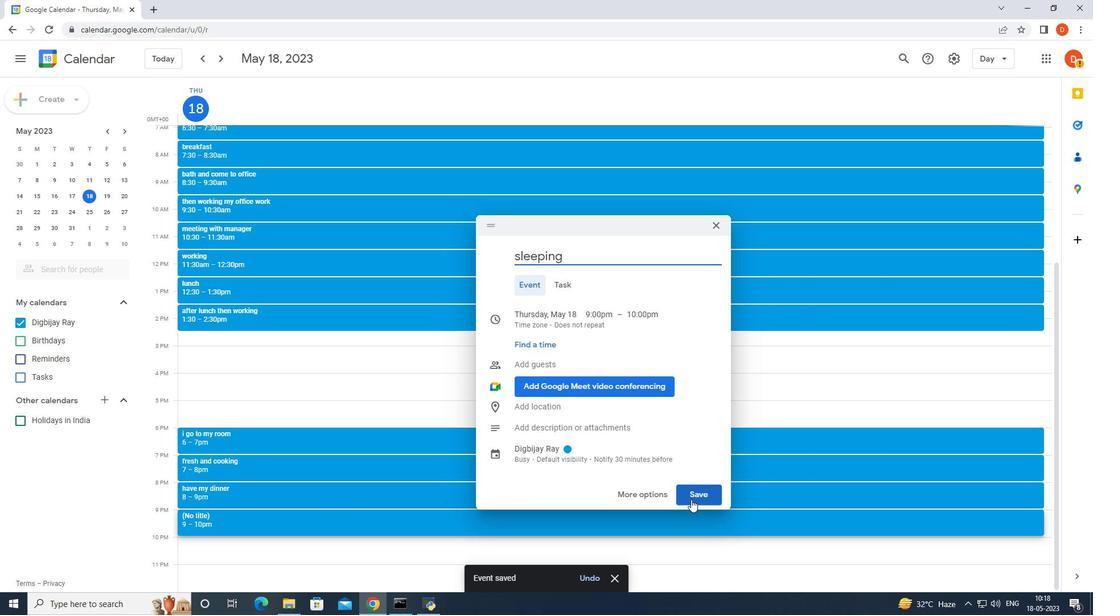 
Action: Mouse pressed left at (697, 494)
Screenshot: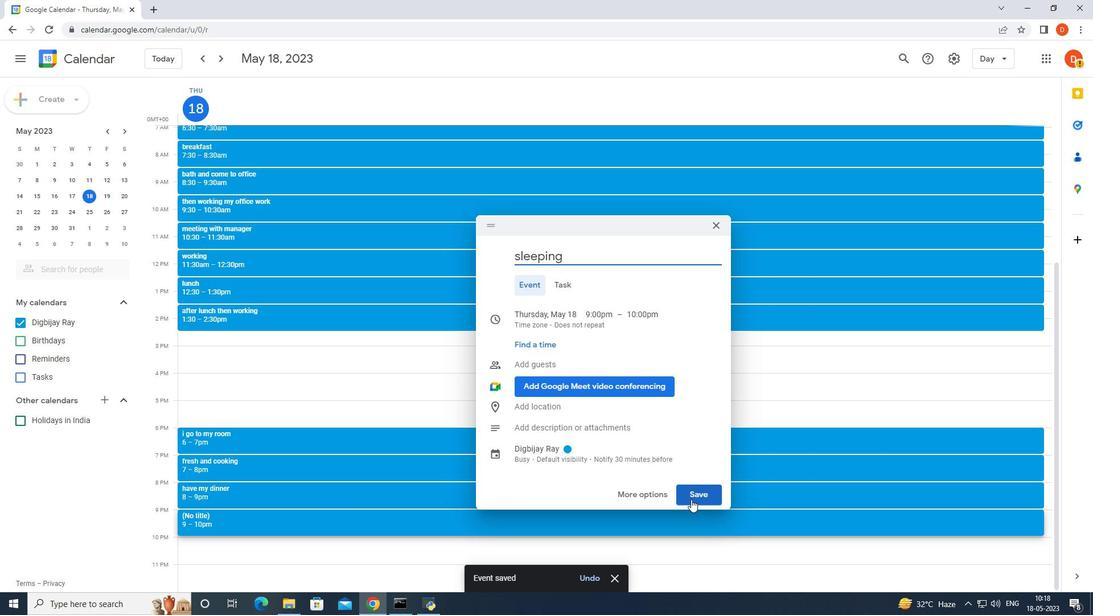 
Action: Mouse moved to (390, 400)
Screenshot: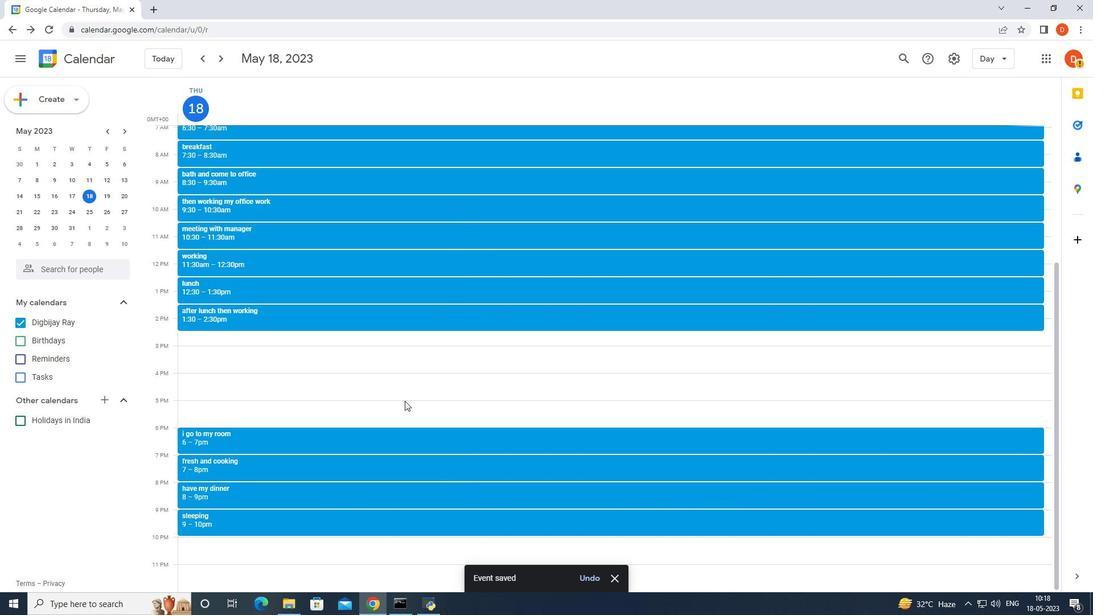 
